Task: Create a due date automation trigger when advanced on, on the wednesday before a card is due add dates not due tomorrow at 11:00 AM.
Action: Mouse moved to (976, 297)
Screenshot: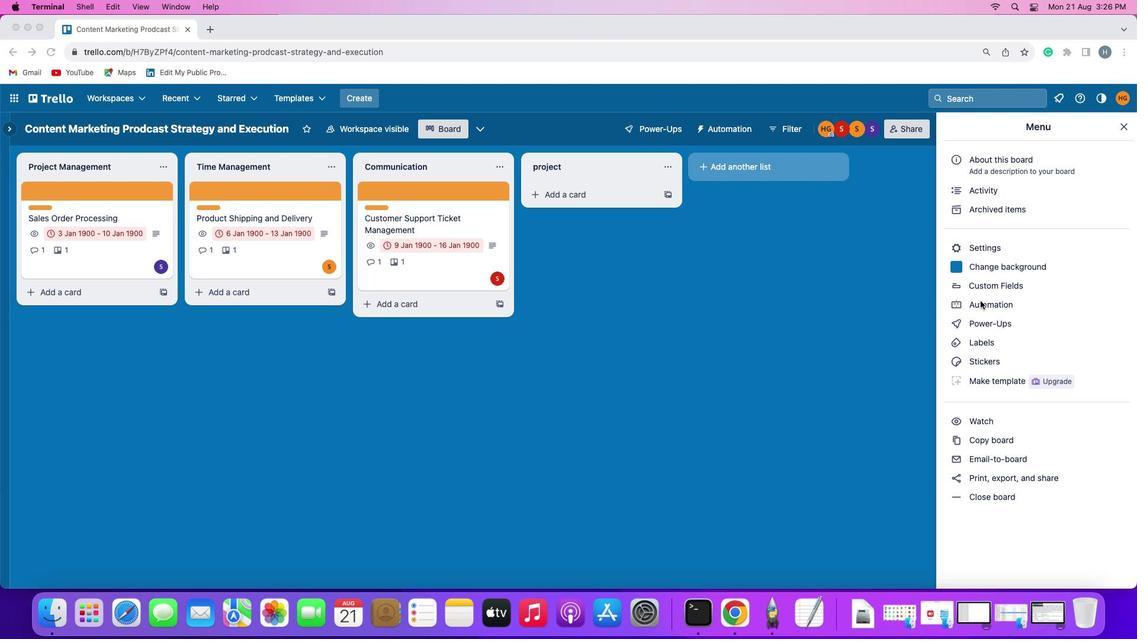 
Action: Mouse pressed left at (976, 297)
Screenshot: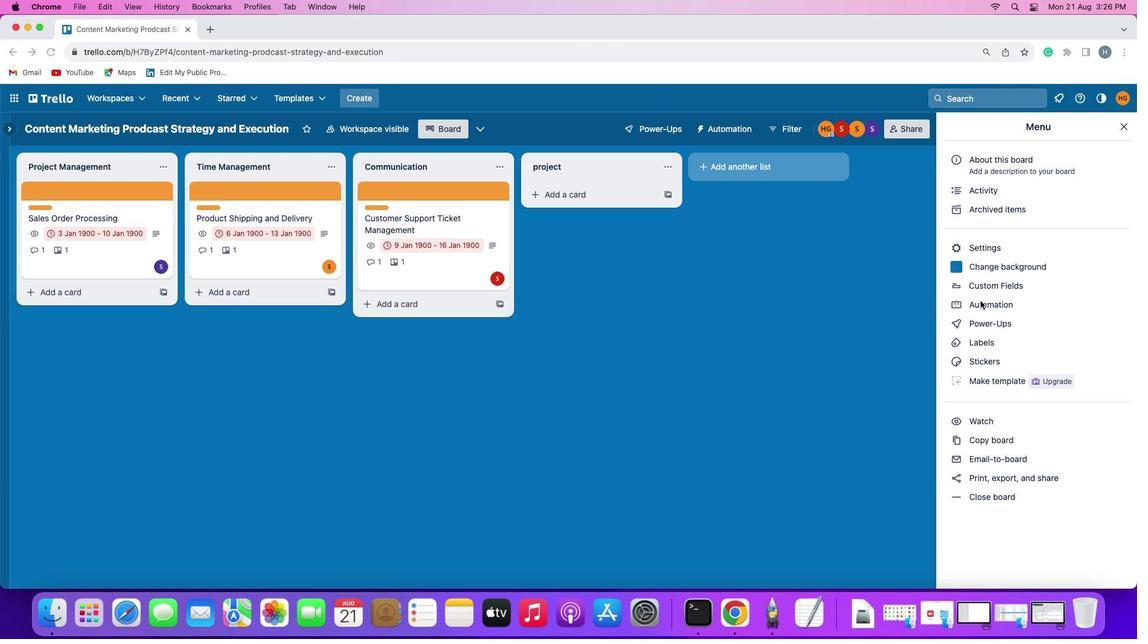 
Action: Mouse pressed left at (976, 297)
Screenshot: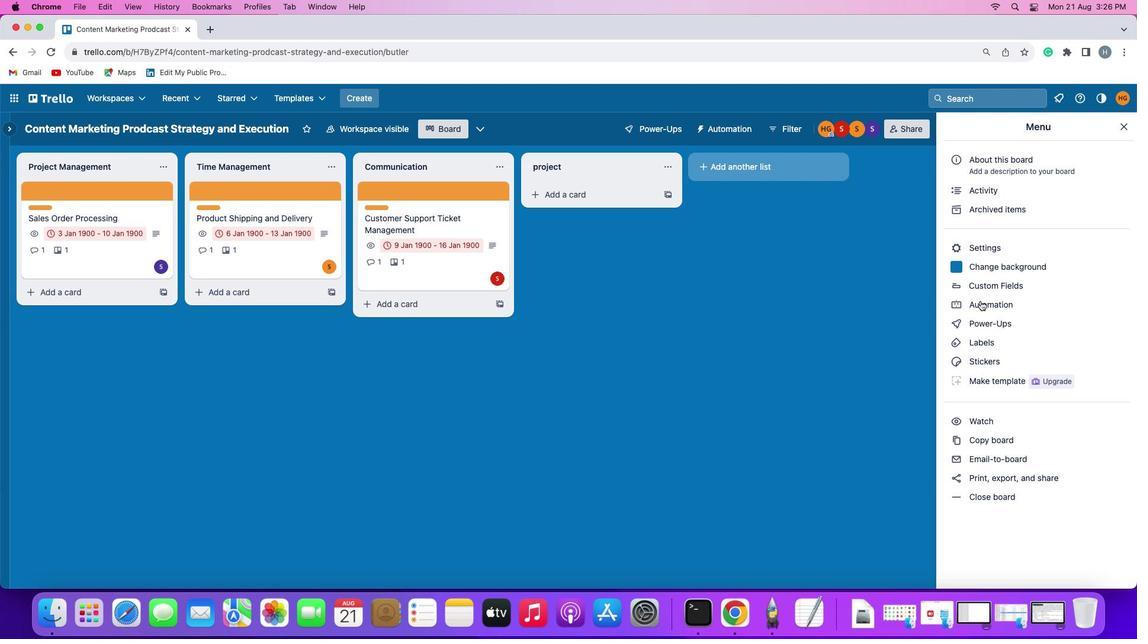 
Action: Mouse moved to (82, 280)
Screenshot: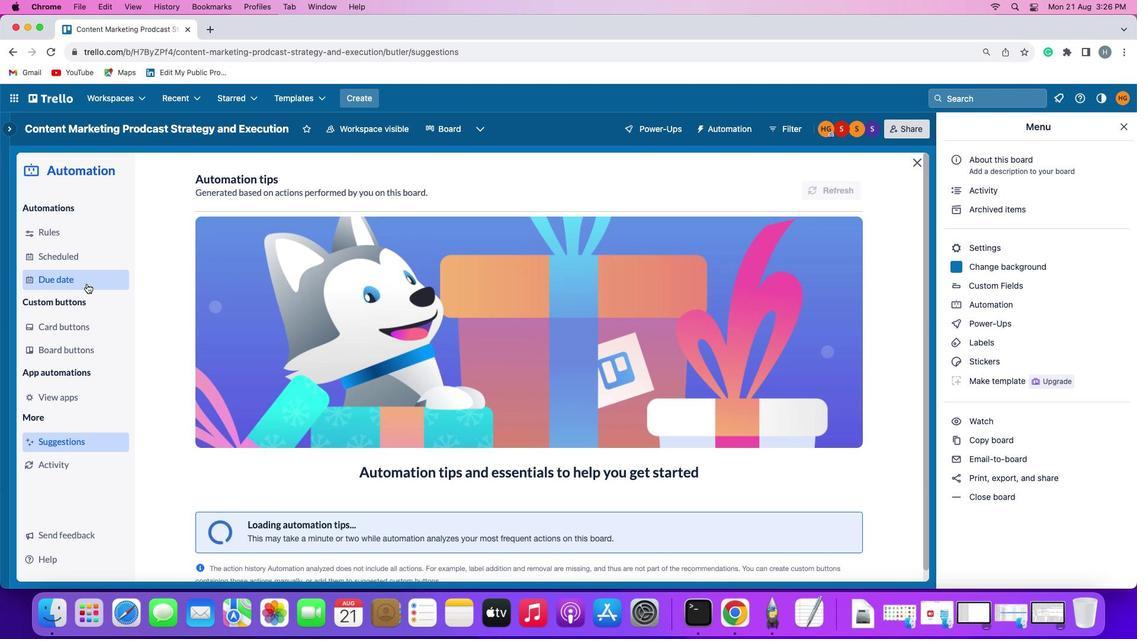 
Action: Mouse pressed left at (82, 280)
Screenshot: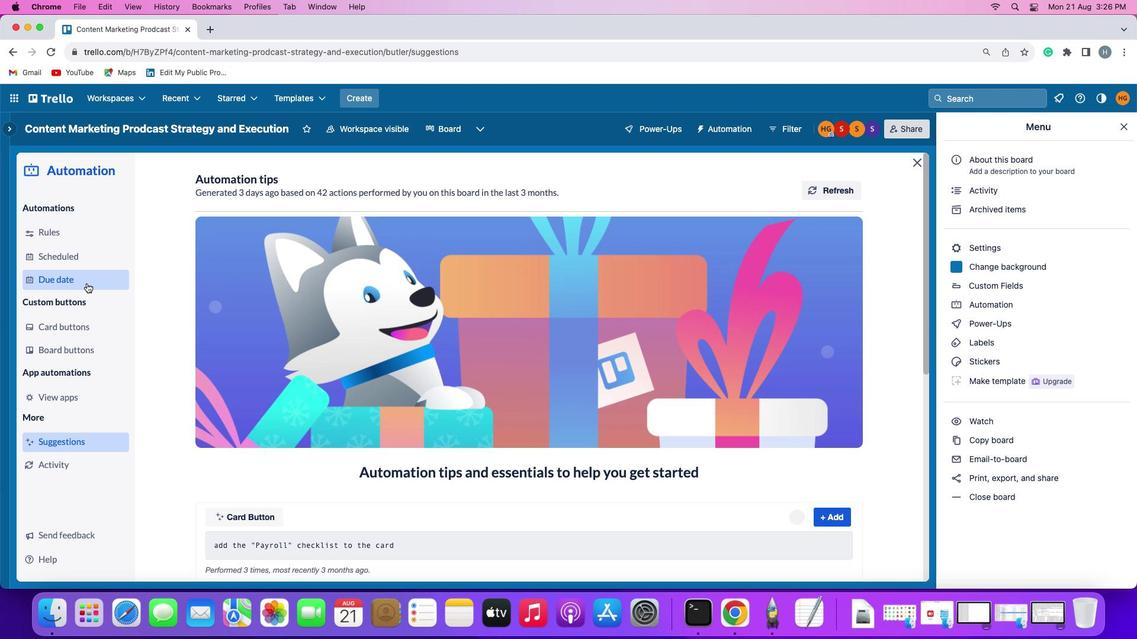 
Action: Mouse moved to (784, 179)
Screenshot: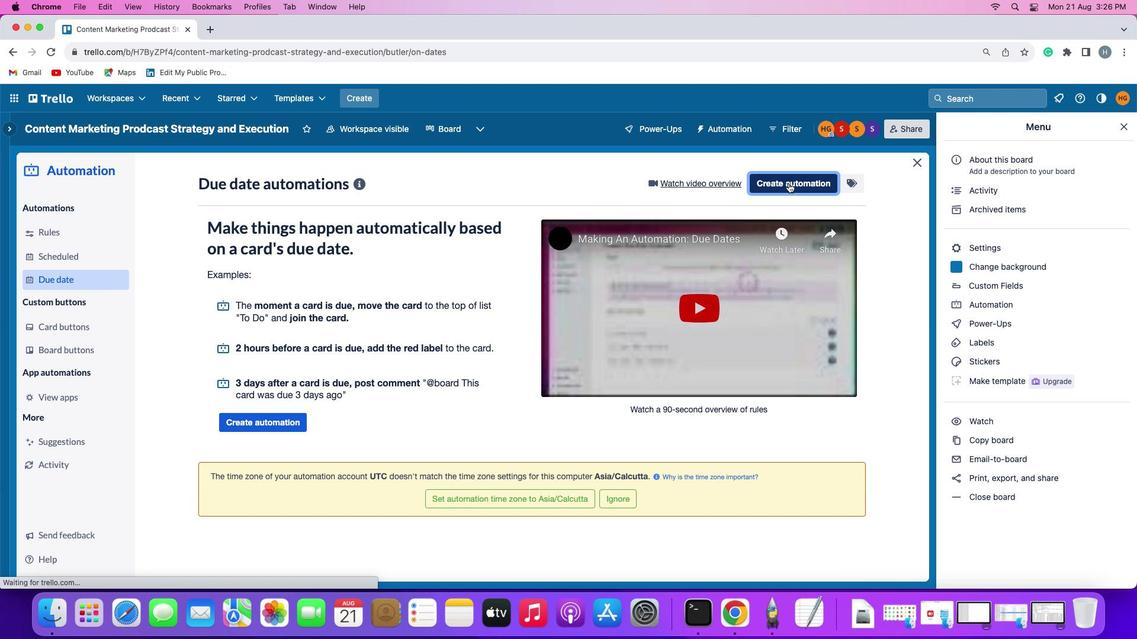 
Action: Mouse pressed left at (784, 179)
Screenshot: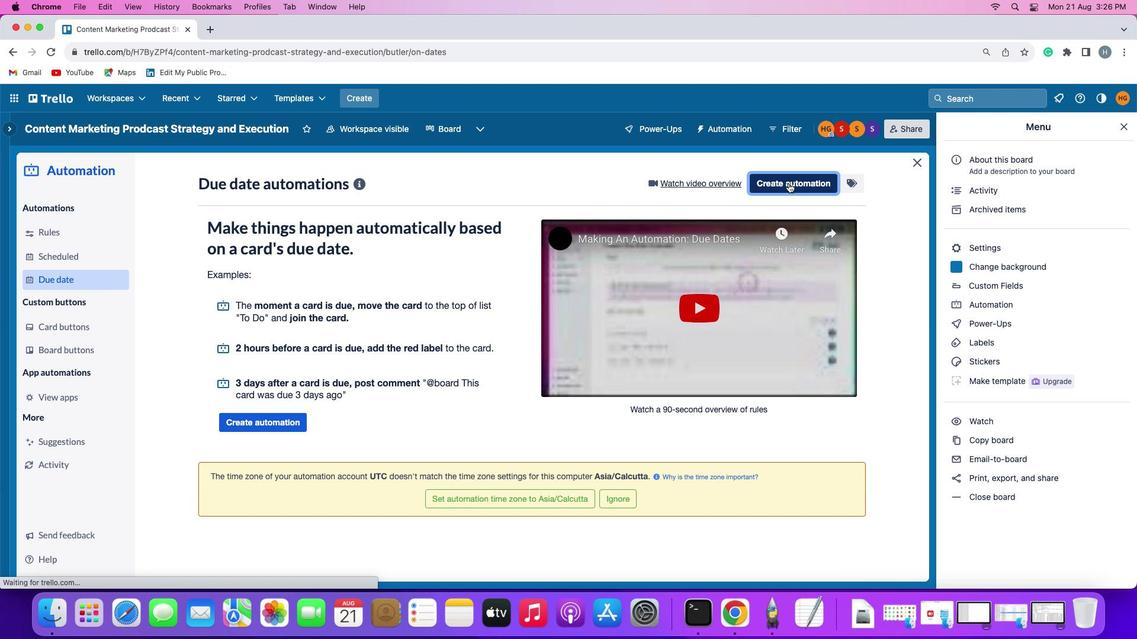 
Action: Mouse moved to (232, 299)
Screenshot: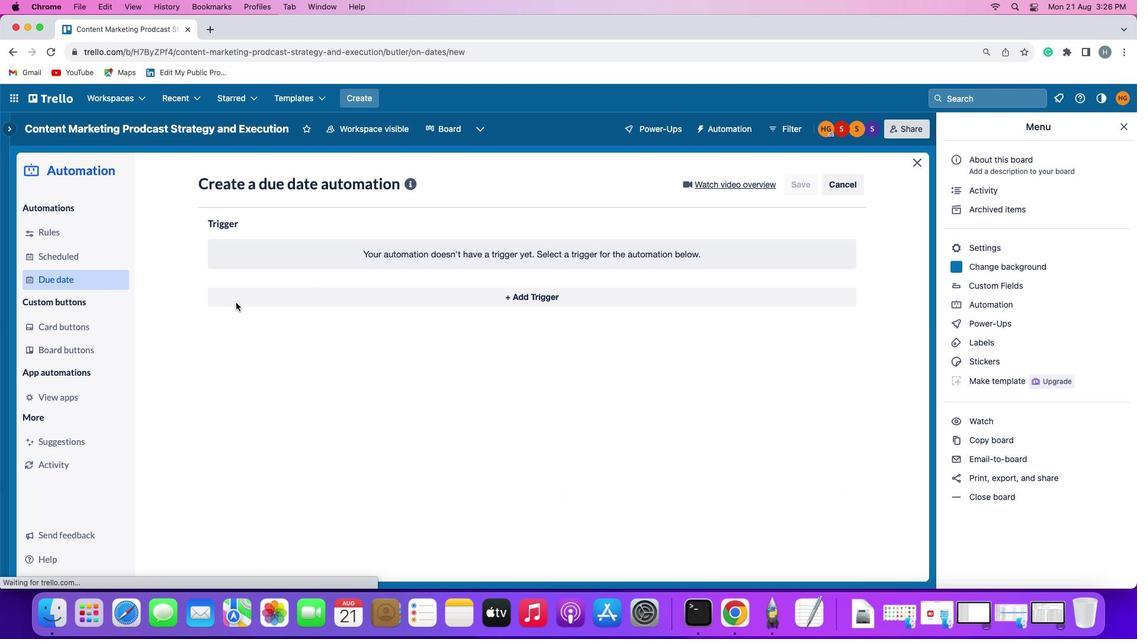 
Action: Mouse pressed left at (232, 299)
Screenshot: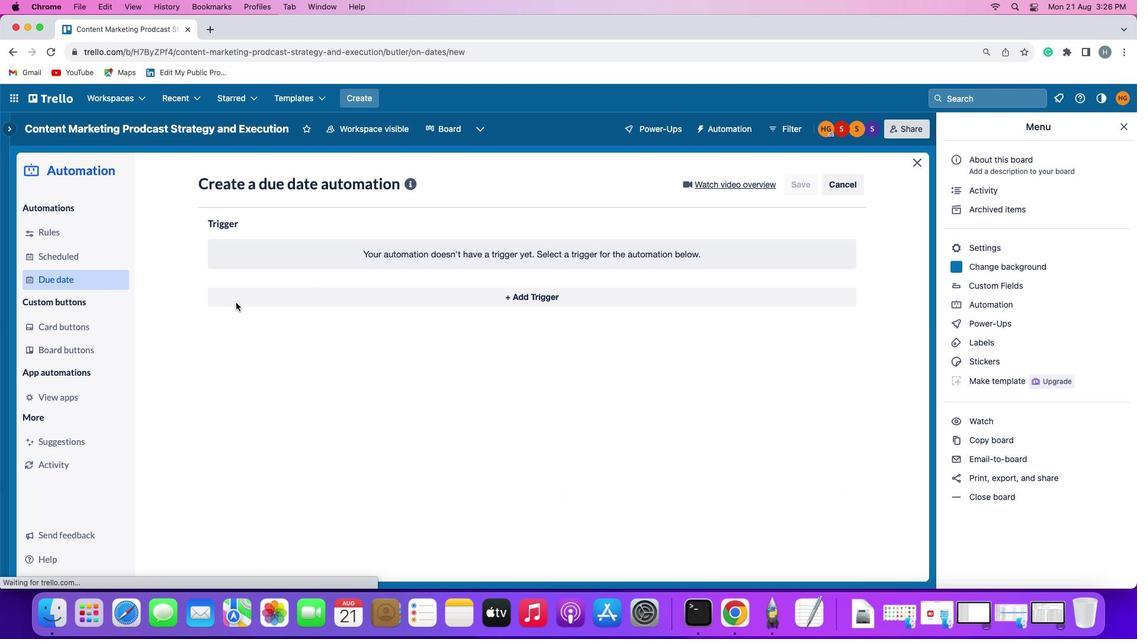 
Action: Mouse moved to (257, 510)
Screenshot: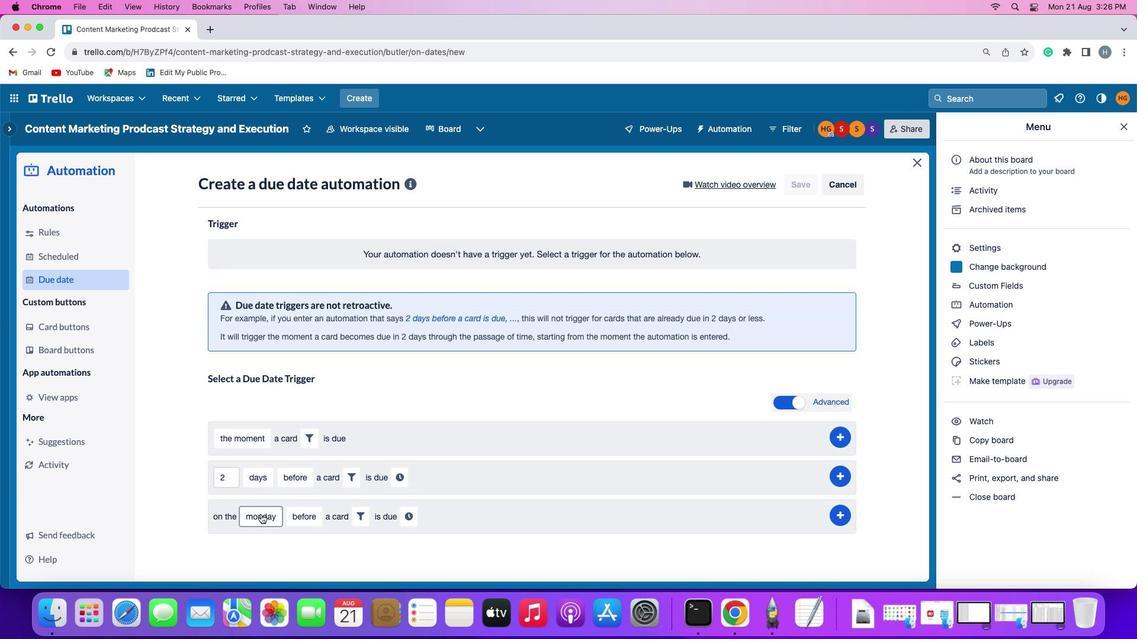 
Action: Mouse pressed left at (257, 510)
Screenshot: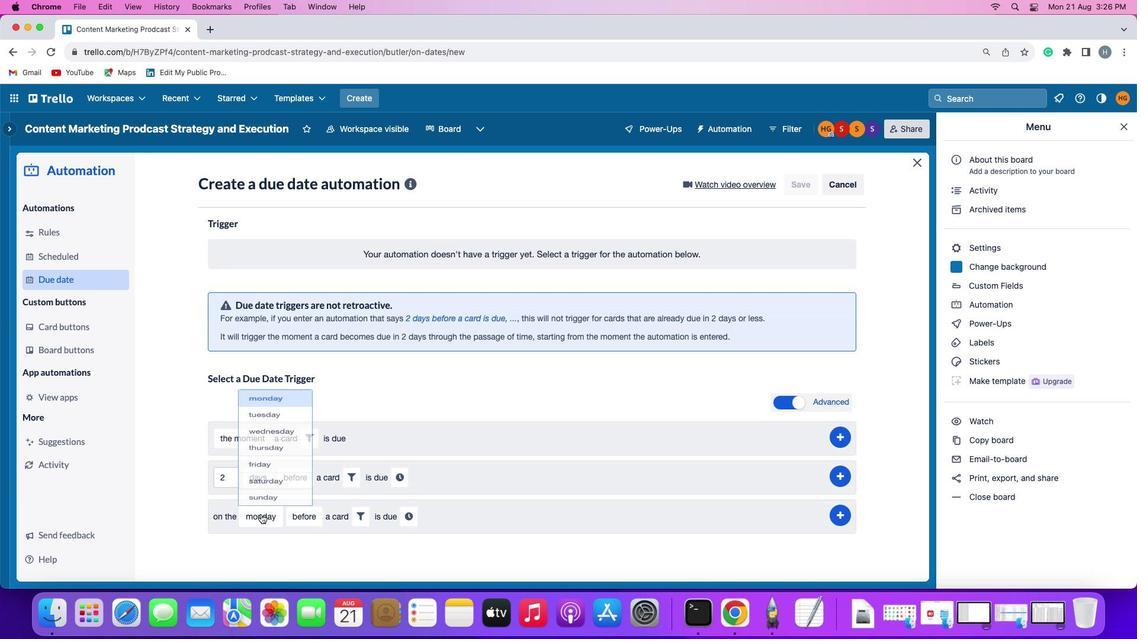 
Action: Mouse moved to (283, 397)
Screenshot: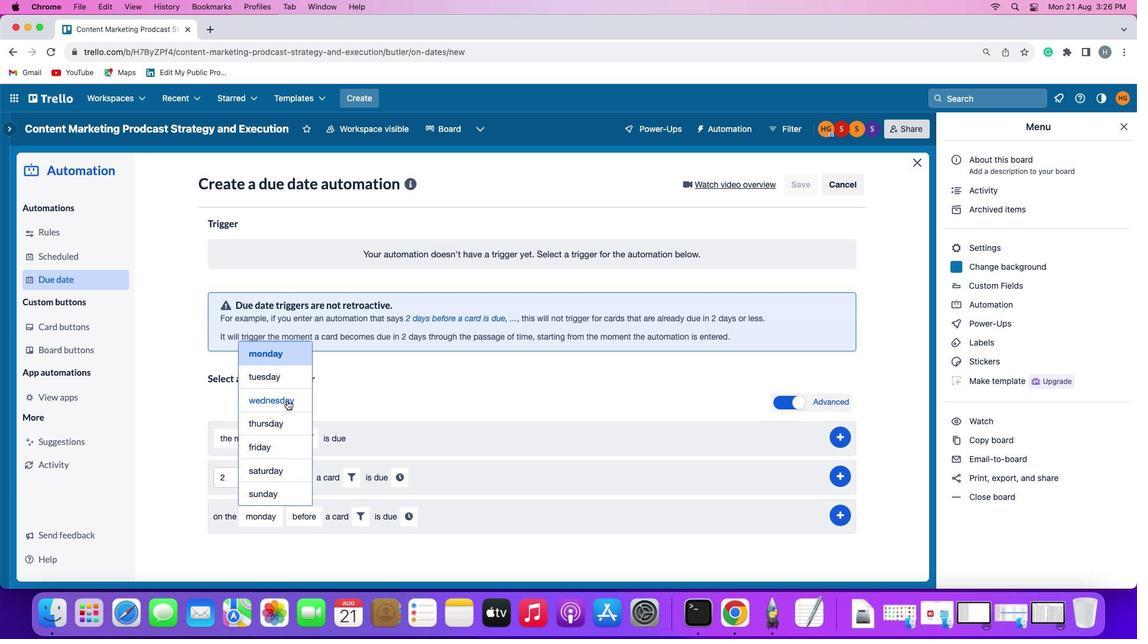 
Action: Mouse pressed left at (283, 397)
Screenshot: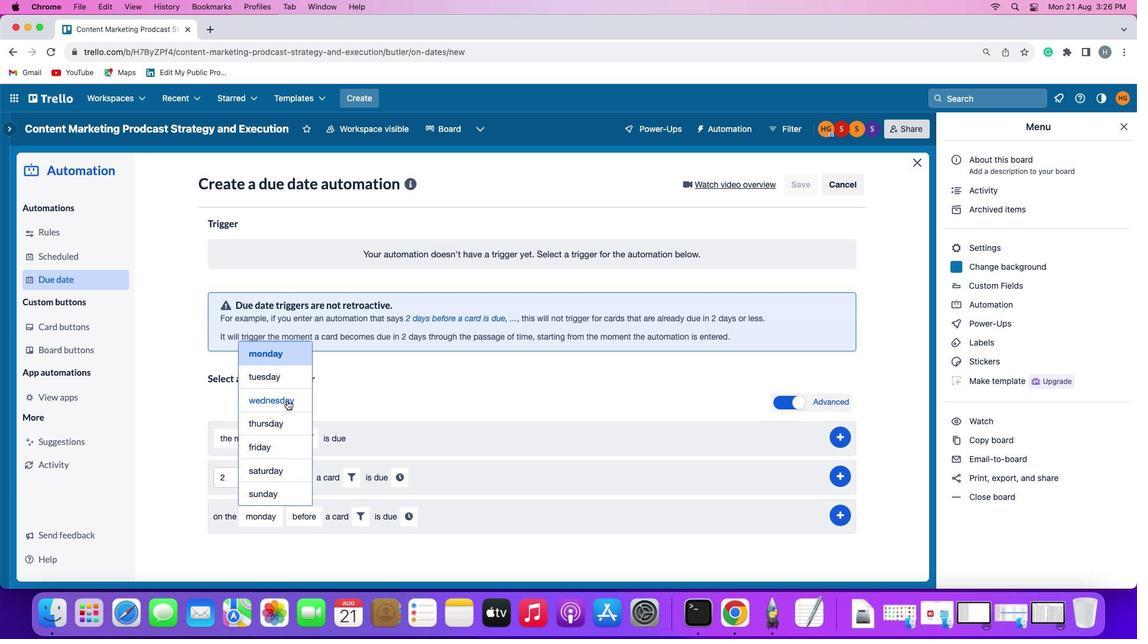 
Action: Mouse moved to (368, 514)
Screenshot: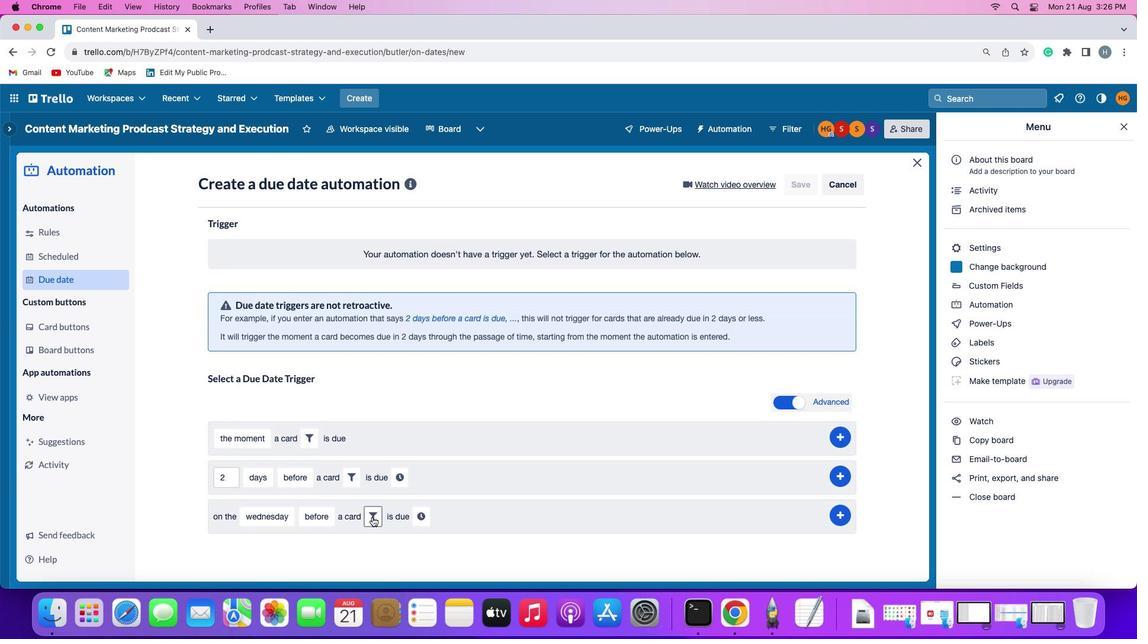
Action: Mouse pressed left at (368, 514)
Screenshot: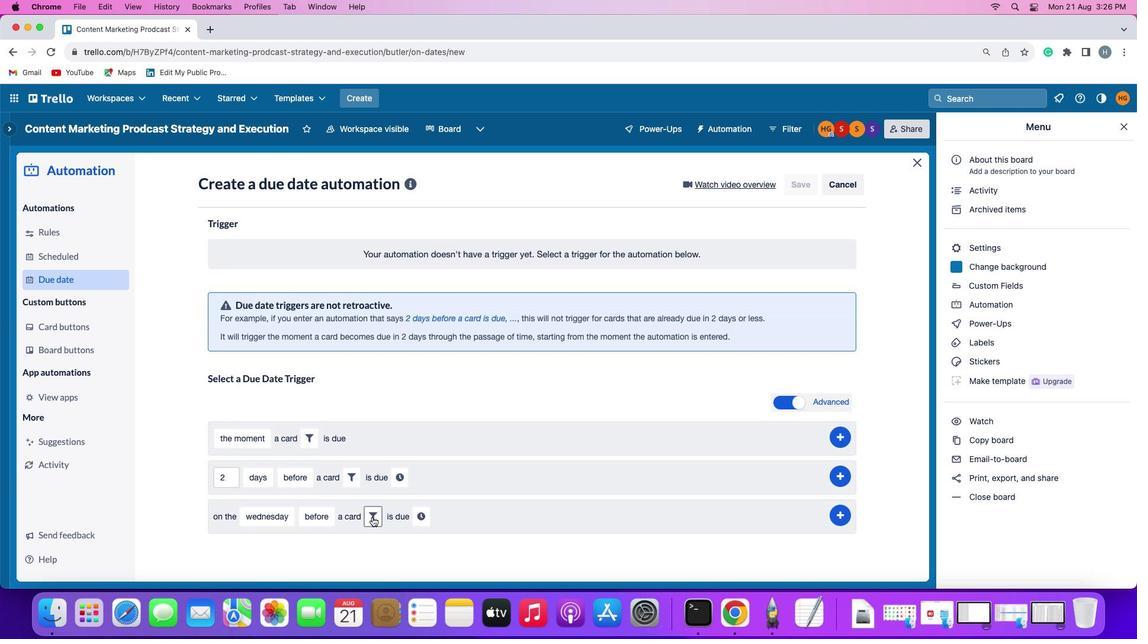 
Action: Mouse moved to (425, 551)
Screenshot: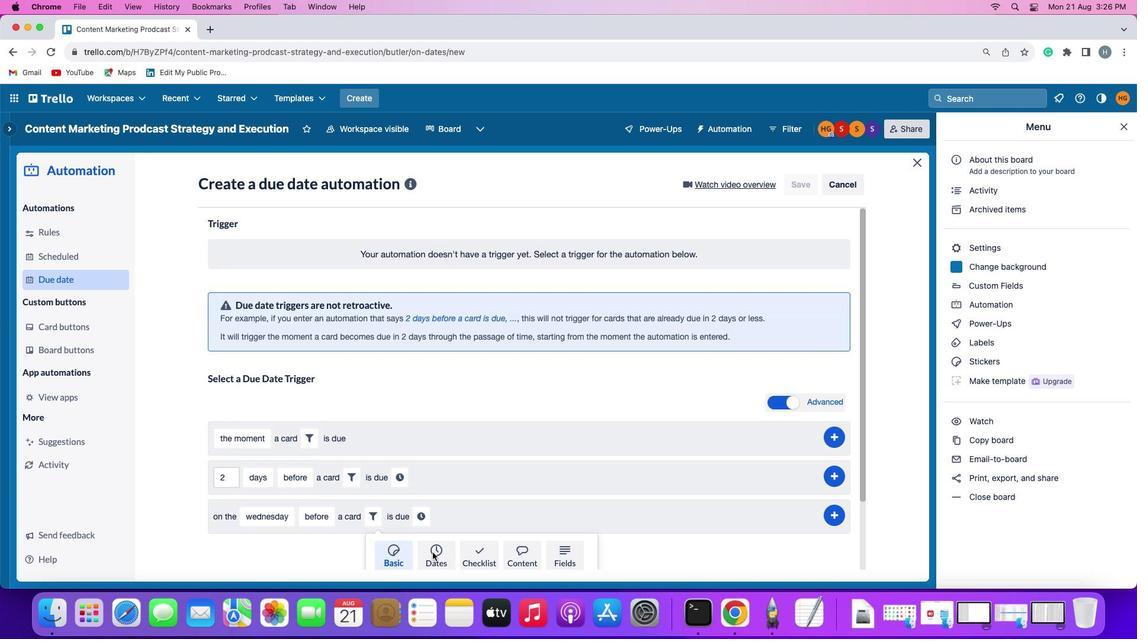
Action: Mouse pressed left at (425, 551)
Screenshot: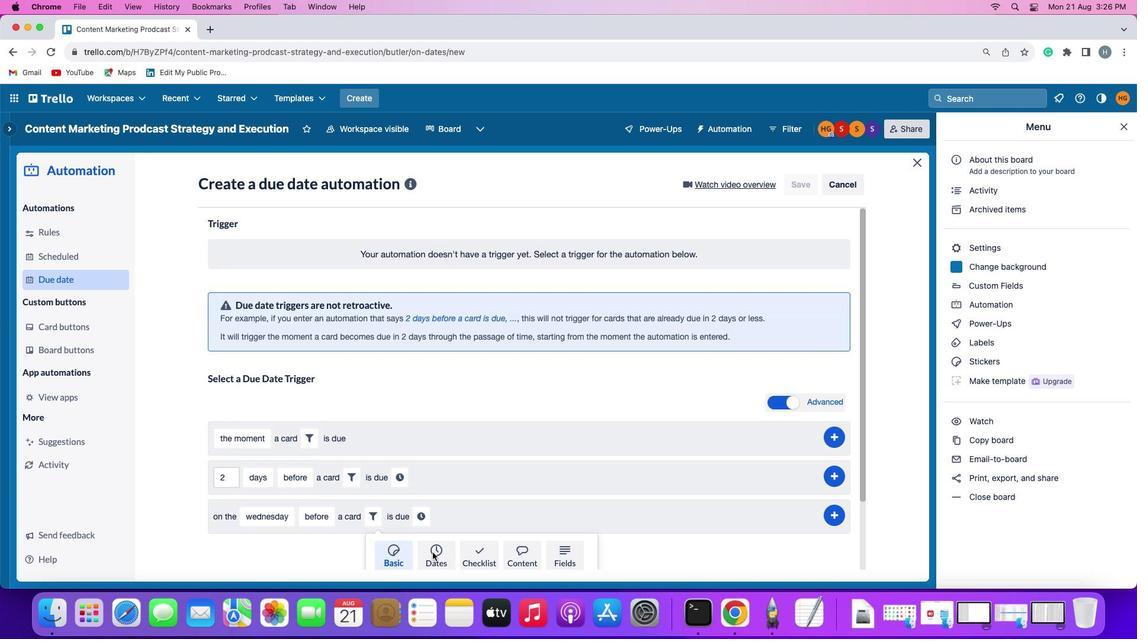 
Action: Mouse moved to (284, 544)
Screenshot: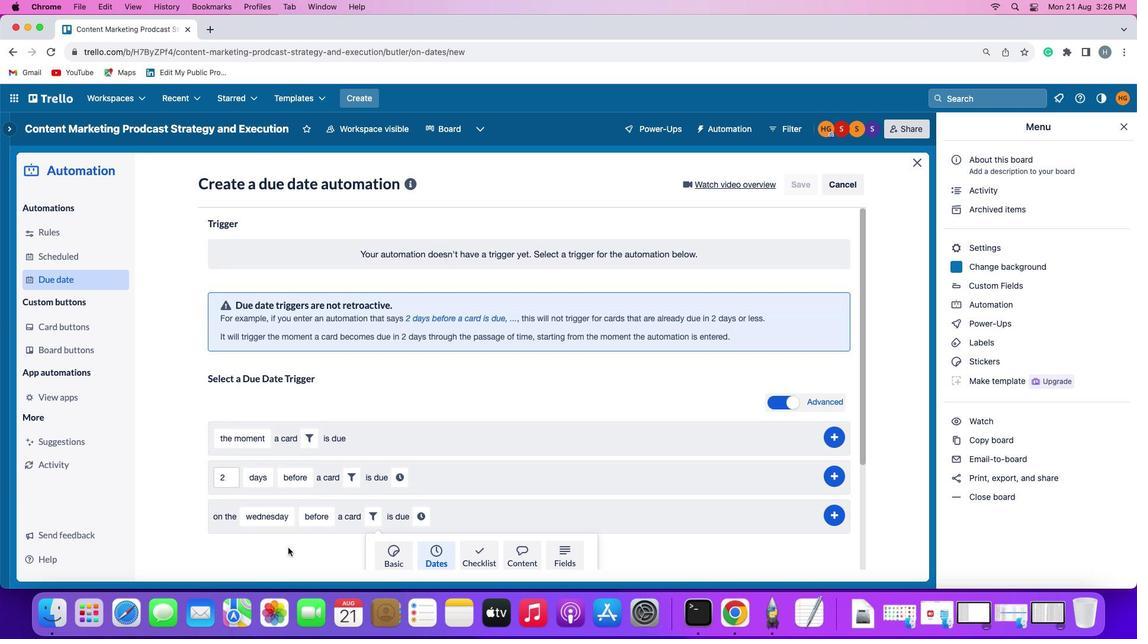 
Action: Mouse scrolled (284, 544) with delta (-2, -3)
Screenshot: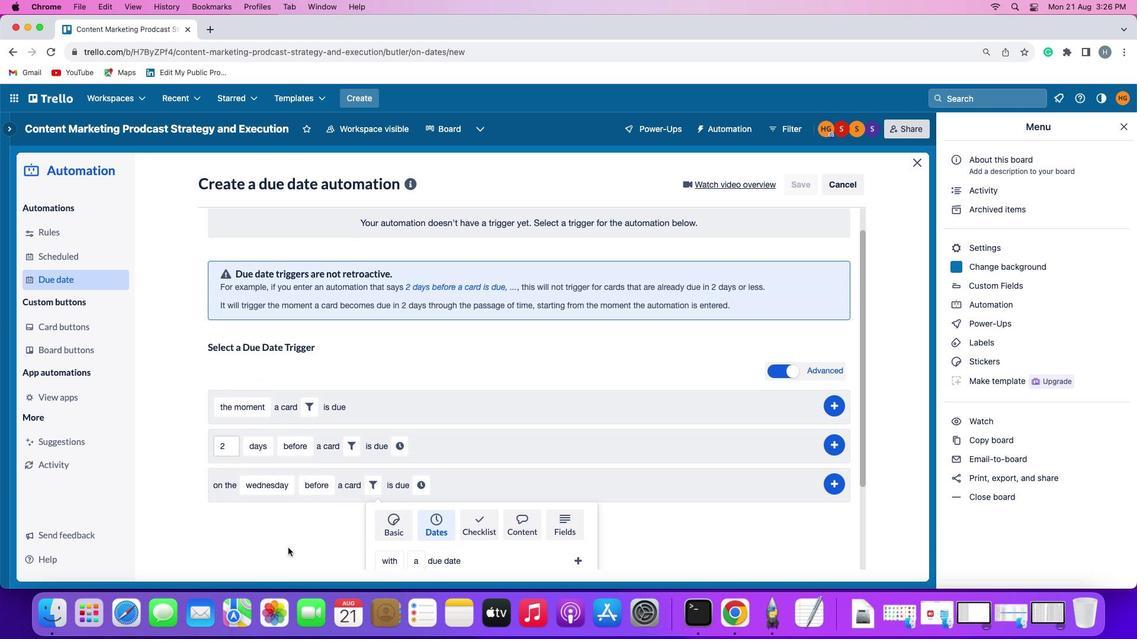 
Action: Mouse scrolled (284, 544) with delta (-2, -3)
Screenshot: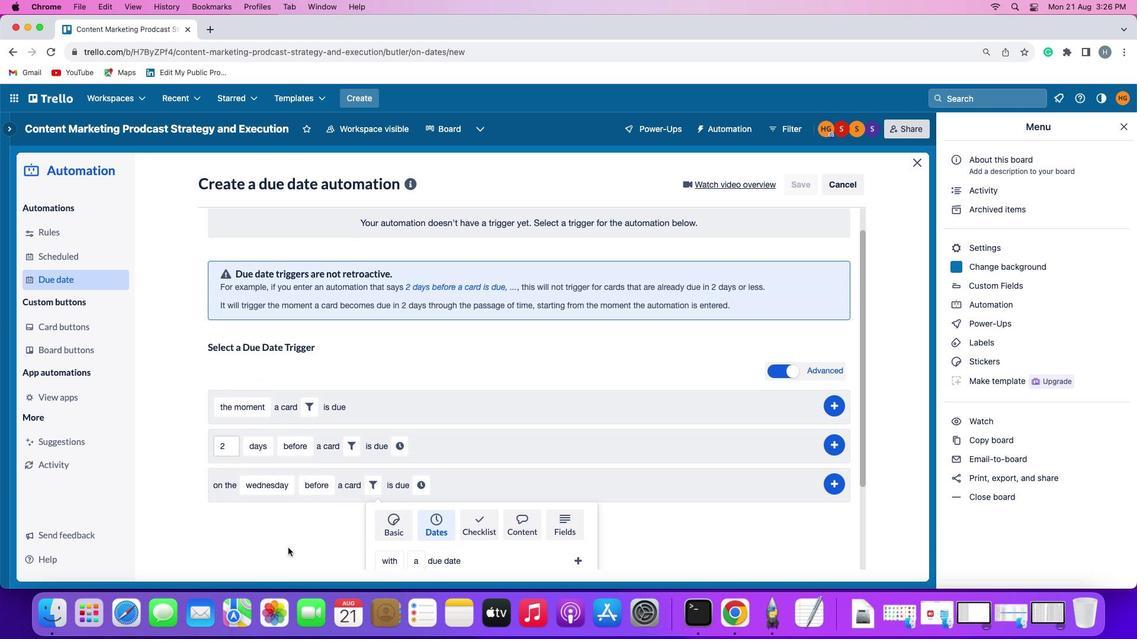 
Action: Mouse scrolled (284, 544) with delta (-2, -4)
Screenshot: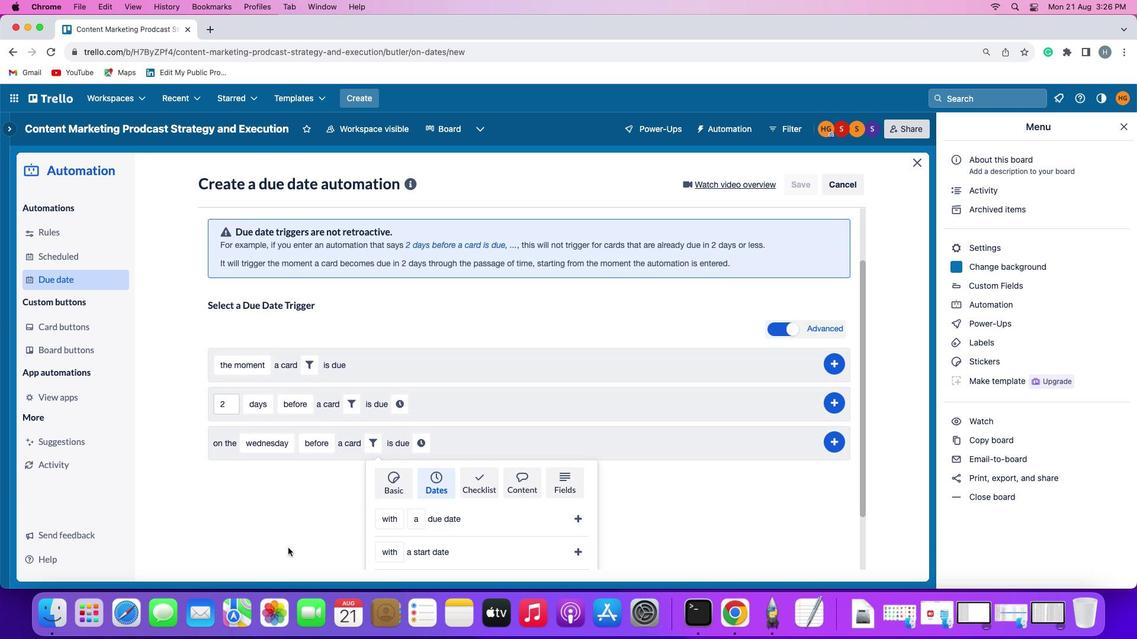 
Action: Mouse scrolled (284, 544) with delta (-2, -5)
Screenshot: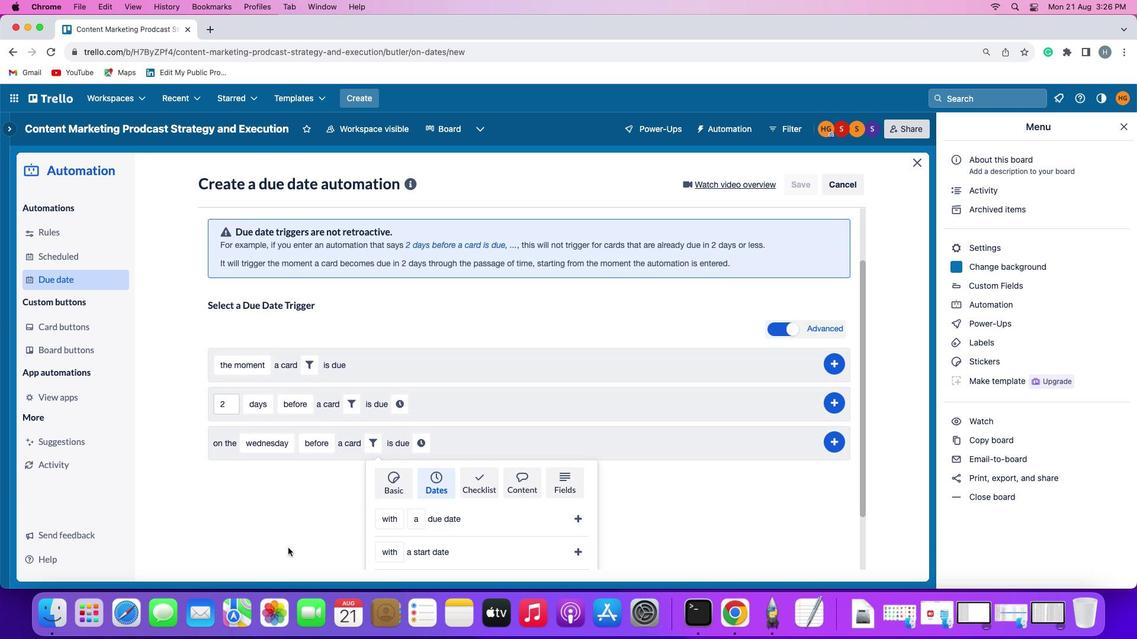 
Action: Mouse scrolled (284, 544) with delta (-2, -6)
Screenshot: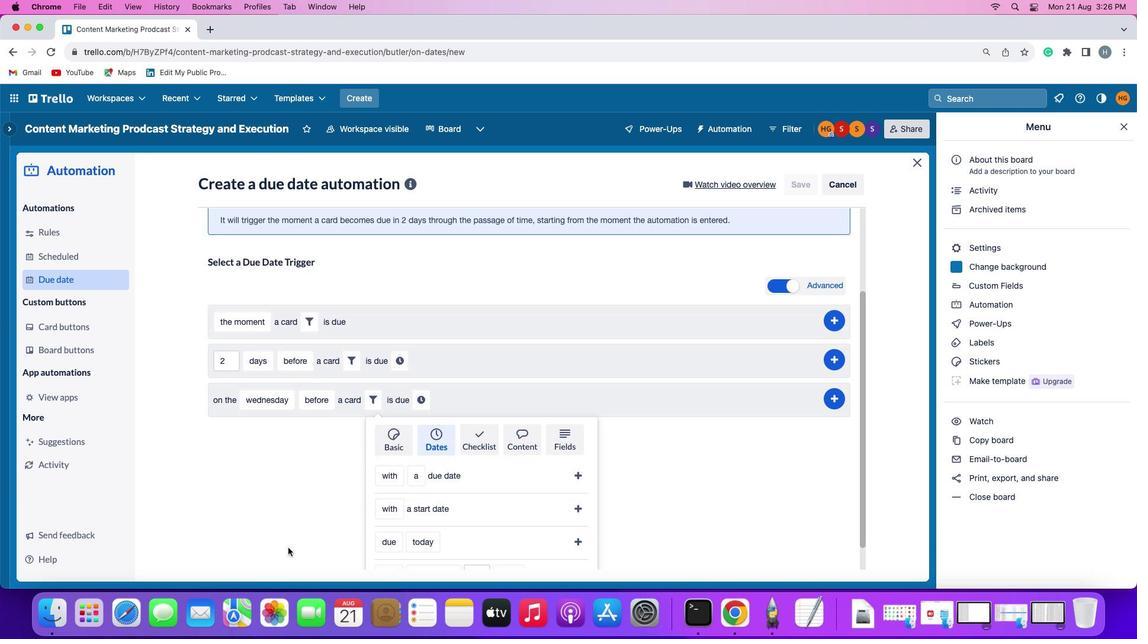 
Action: Mouse scrolled (284, 544) with delta (-2, -3)
Screenshot: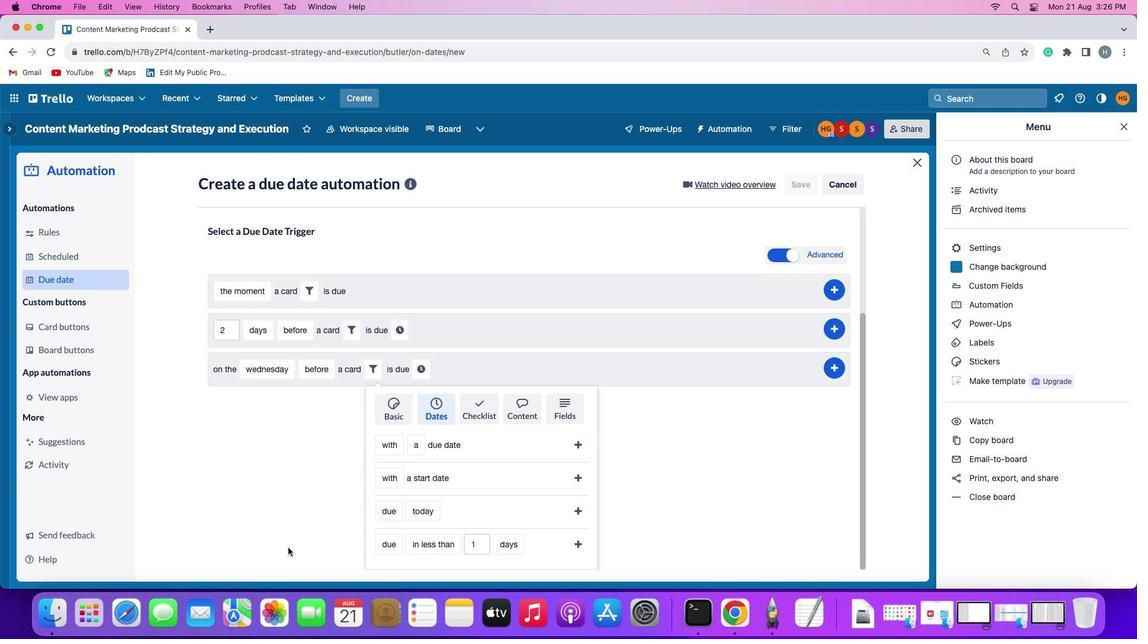 
Action: Mouse scrolled (284, 544) with delta (-2, -3)
Screenshot: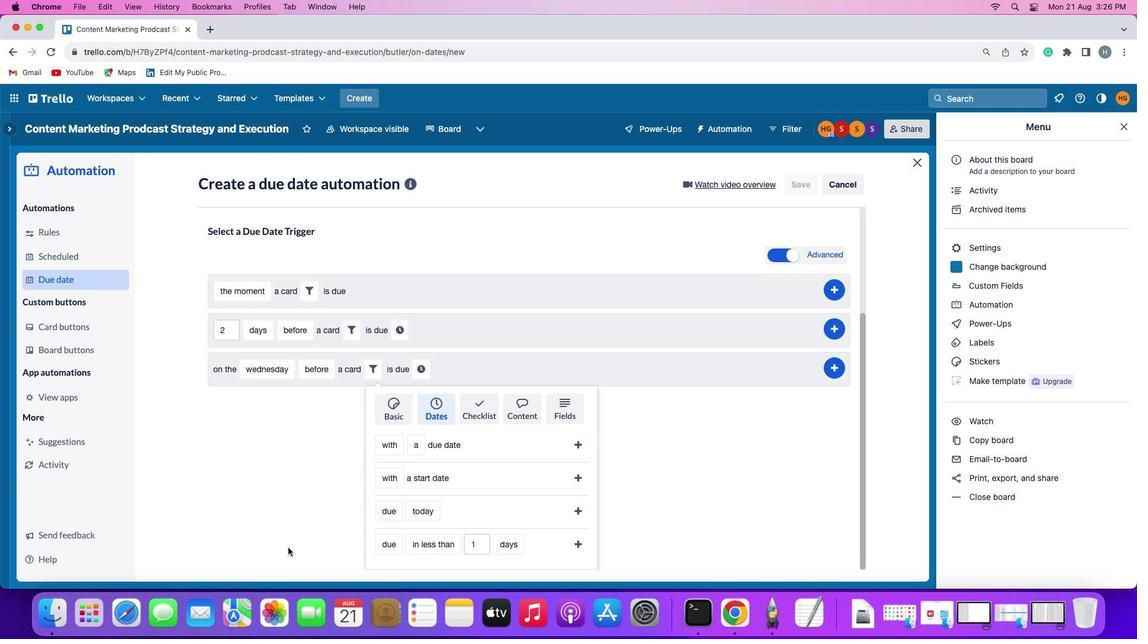 
Action: Mouse scrolled (284, 544) with delta (-2, -4)
Screenshot: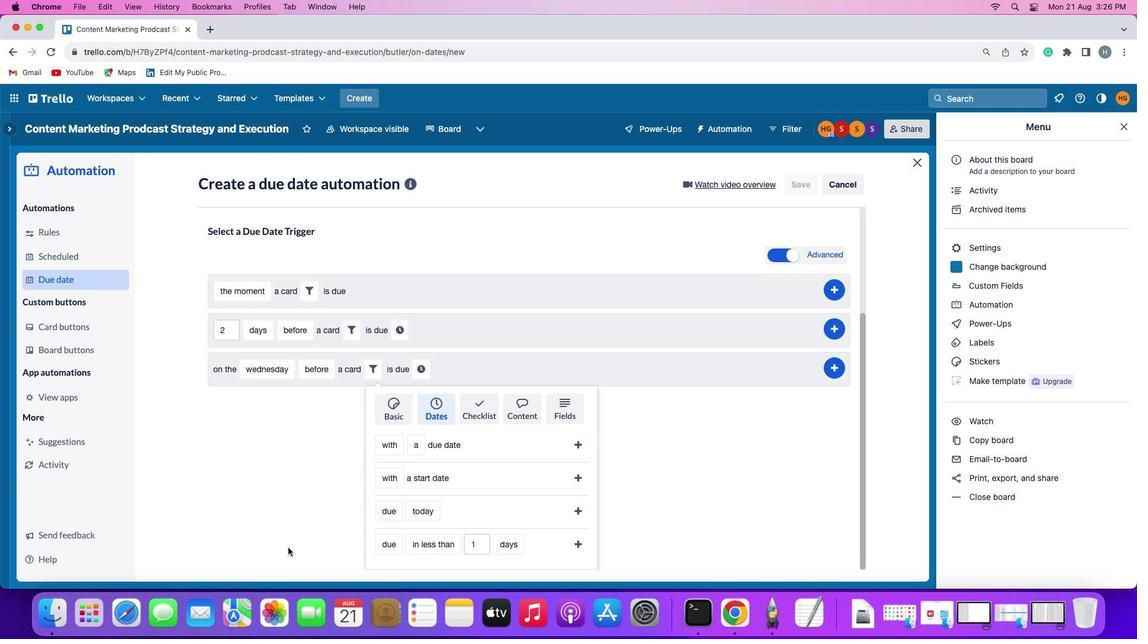 
Action: Mouse scrolled (284, 544) with delta (-2, -5)
Screenshot: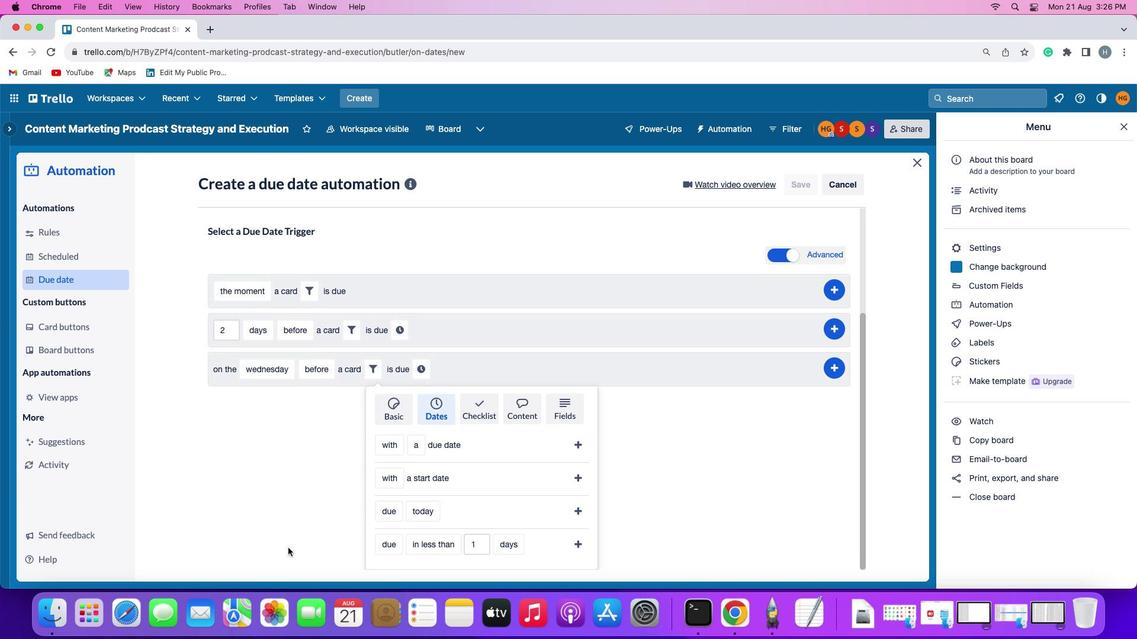 
Action: Mouse scrolled (284, 544) with delta (-2, -6)
Screenshot: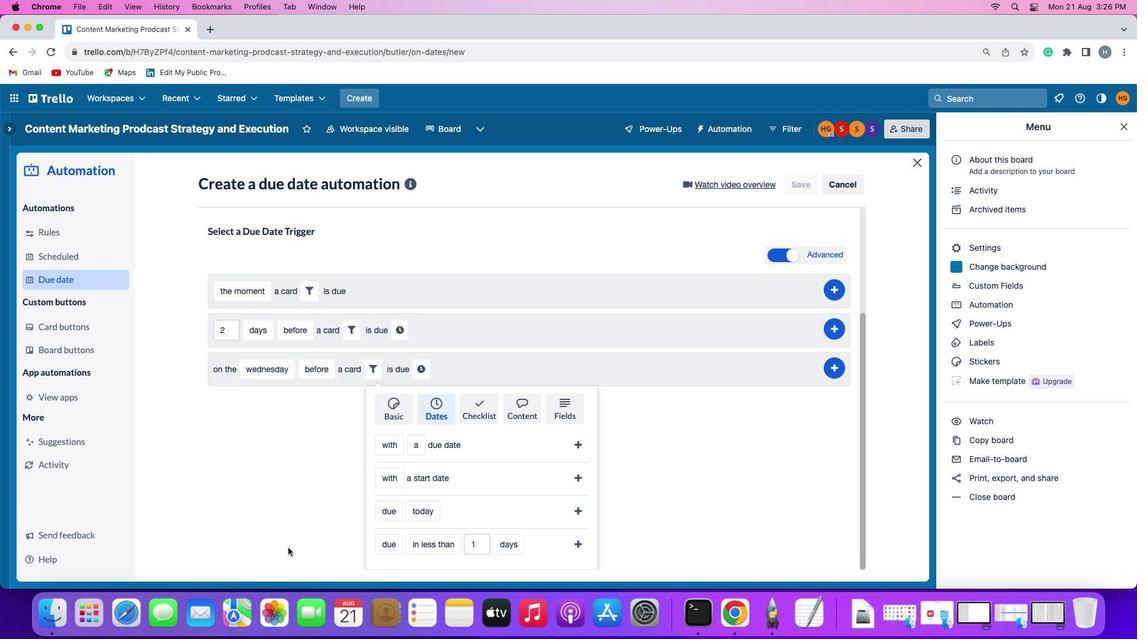 
Action: Mouse moved to (387, 512)
Screenshot: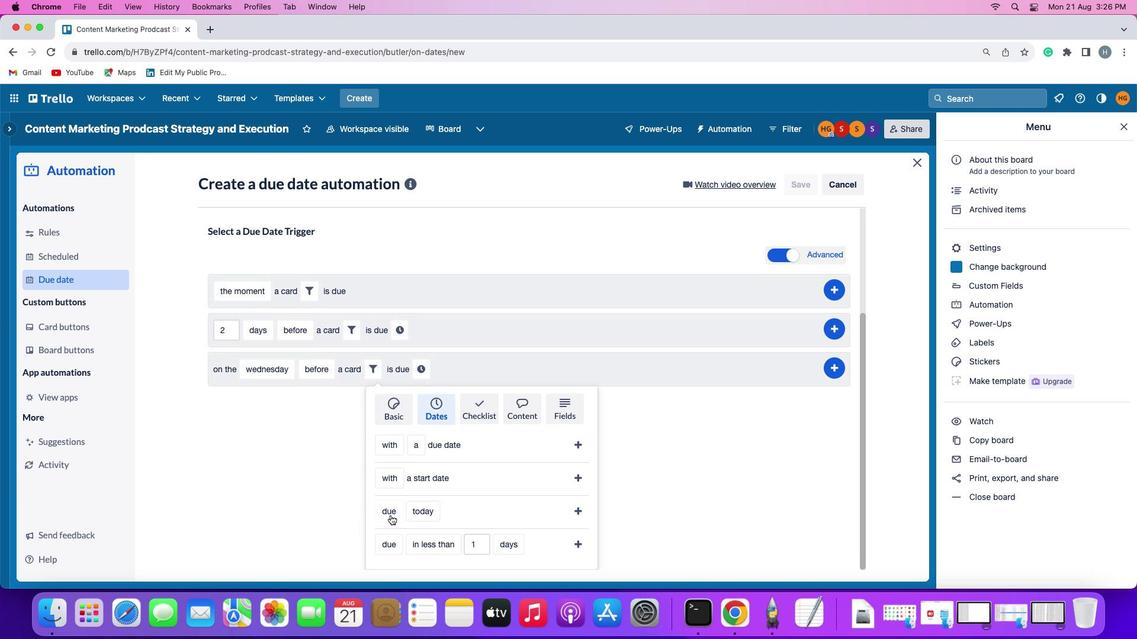 
Action: Mouse pressed left at (387, 512)
Screenshot: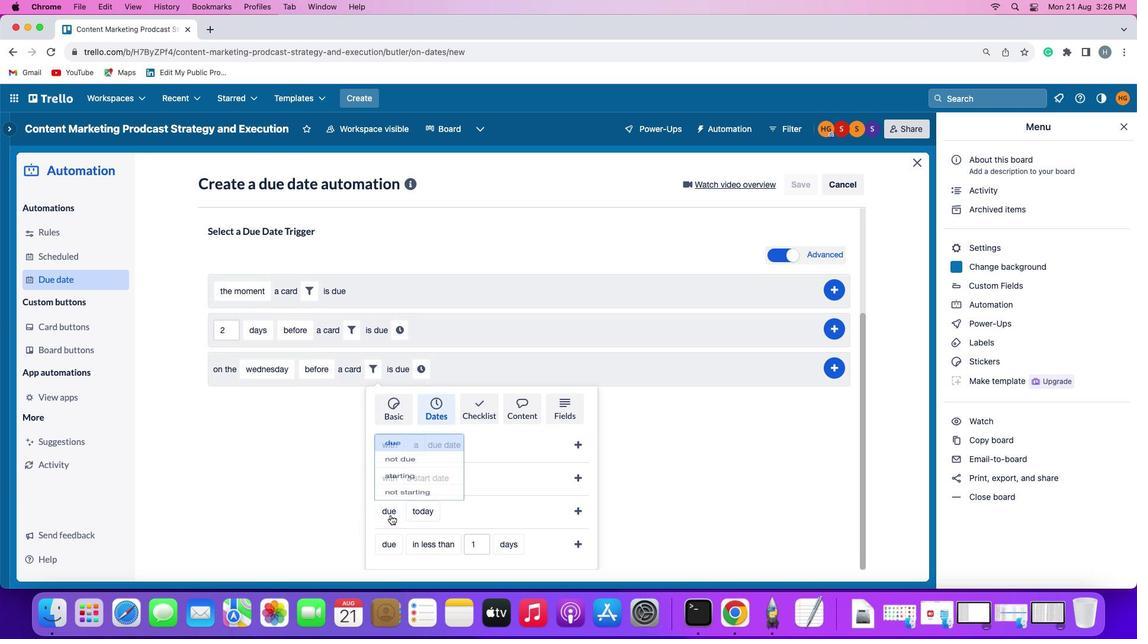 
Action: Mouse moved to (393, 436)
Screenshot: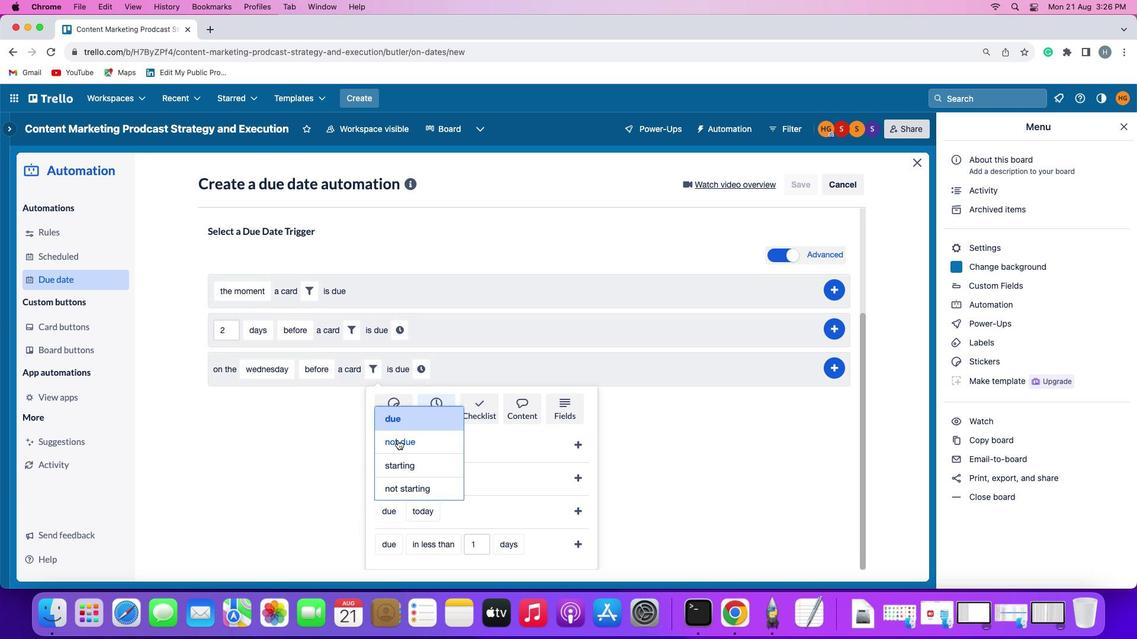 
Action: Mouse pressed left at (393, 436)
Screenshot: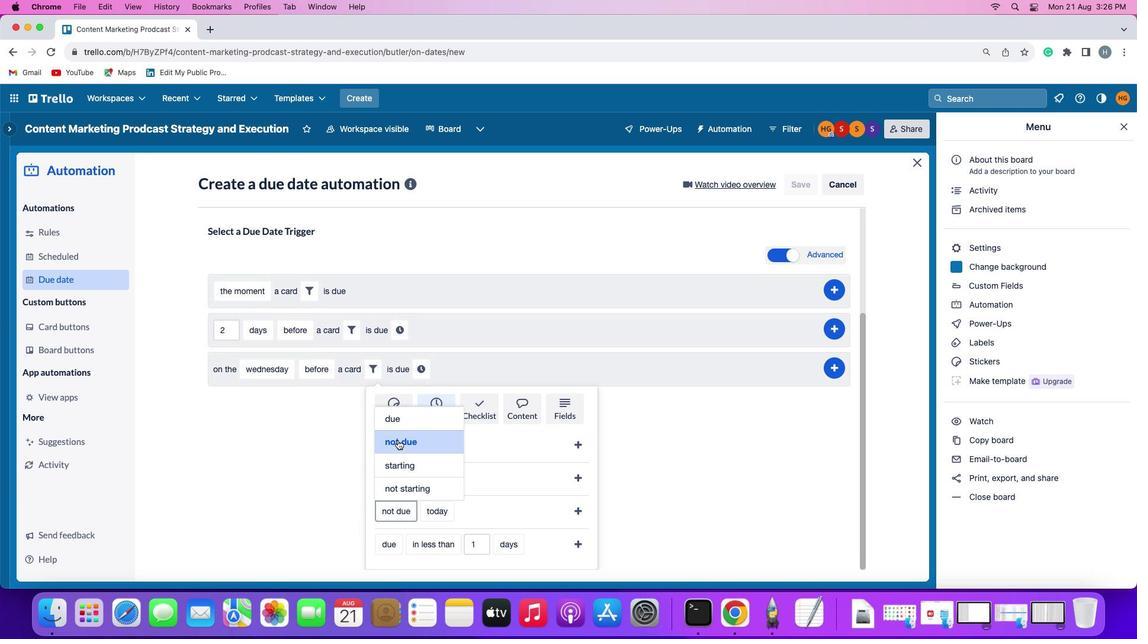 
Action: Mouse moved to (432, 509)
Screenshot: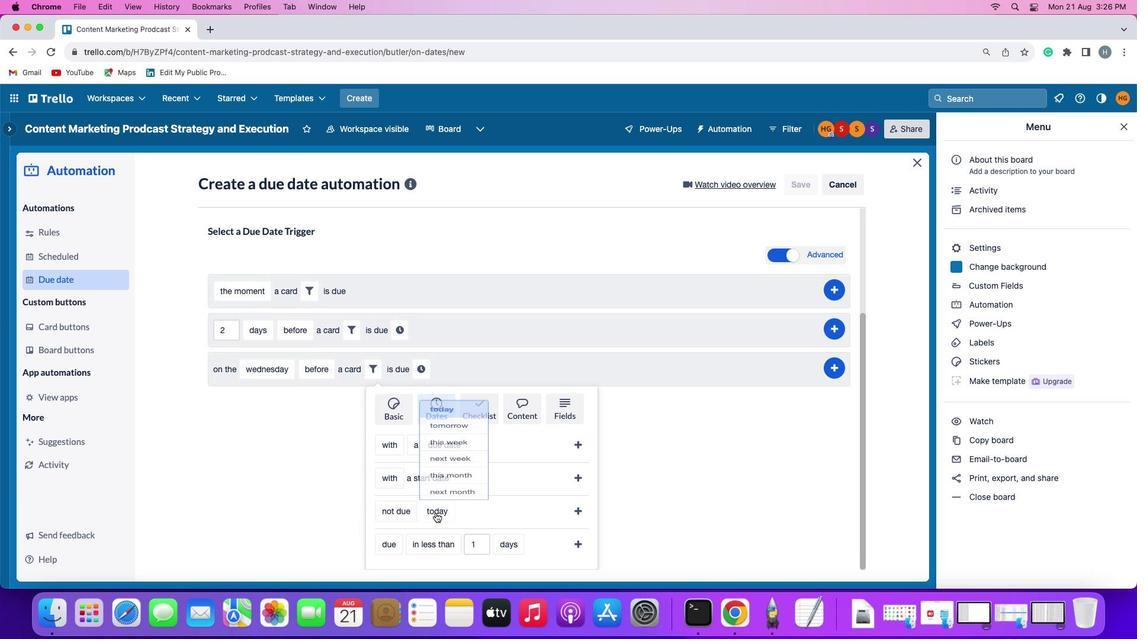 
Action: Mouse pressed left at (432, 509)
Screenshot: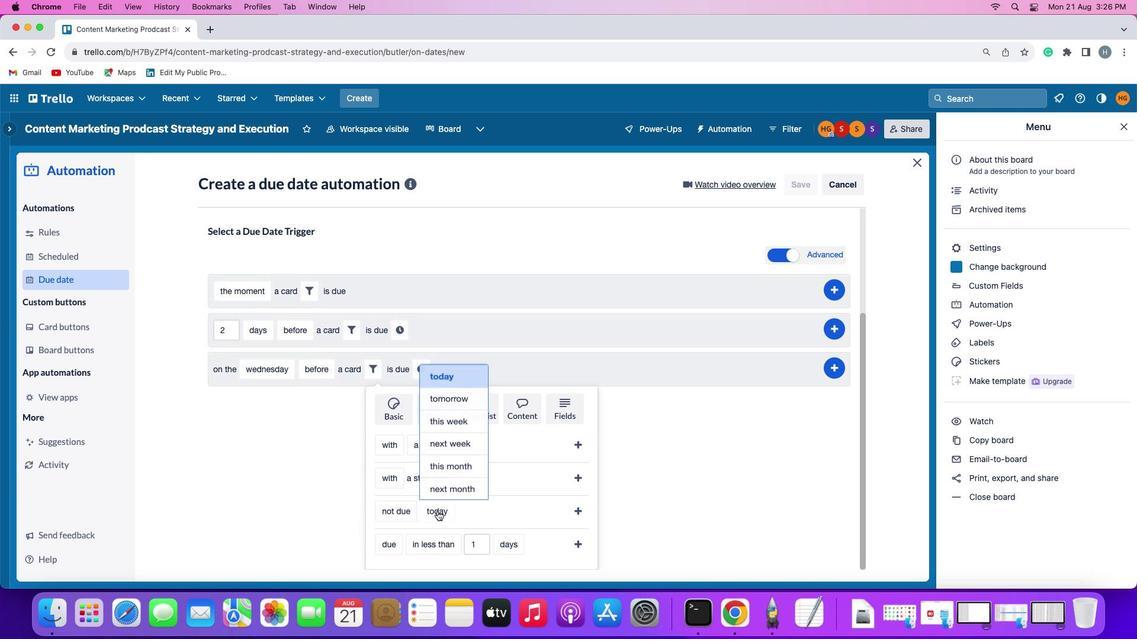 
Action: Mouse moved to (448, 390)
Screenshot: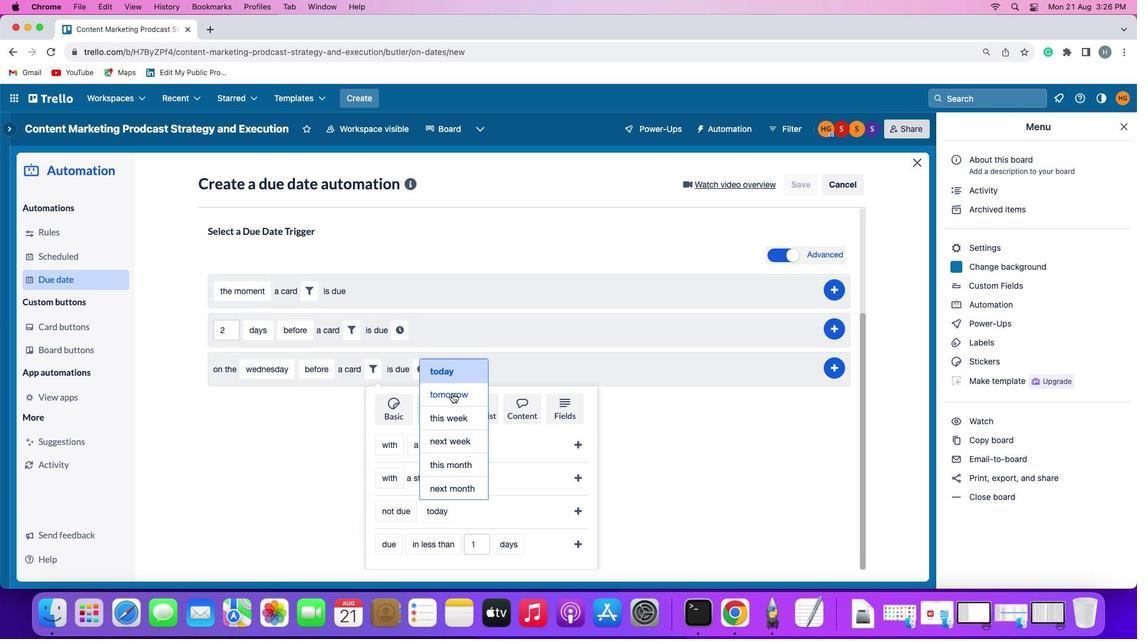 
Action: Mouse pressed left at (448, 390)
Screenshot: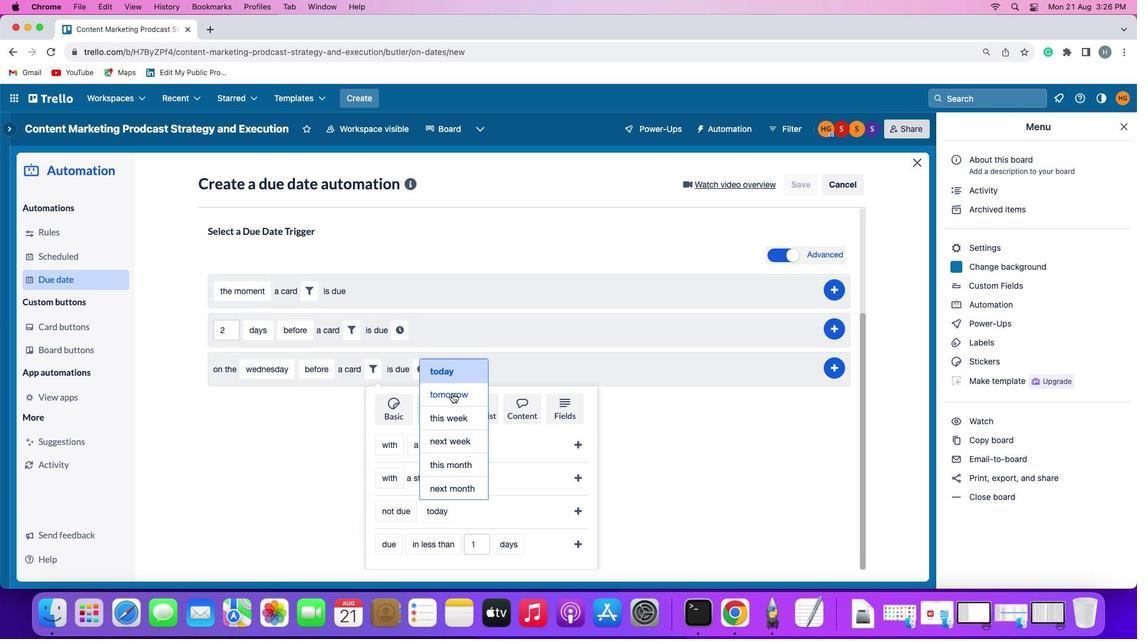 
Action: Mouse moved to (570, 502)
Screenshot: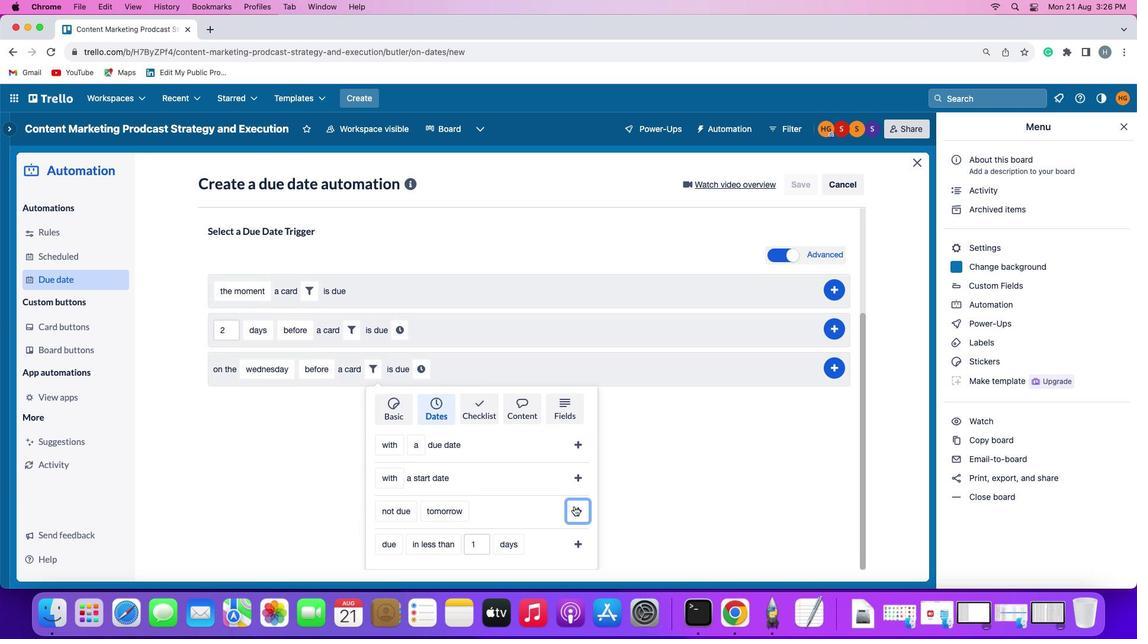 
Action: Mouse pressed left at (570, 502)
Screenshot: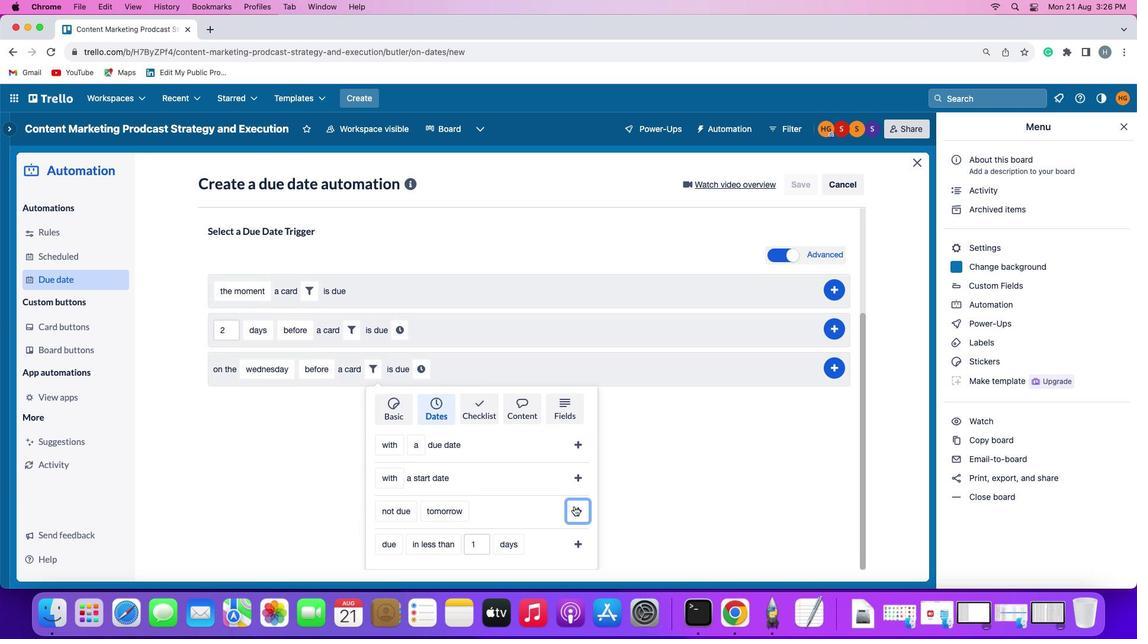 
Action: Mouse moved to (515, 511)
Screenshot: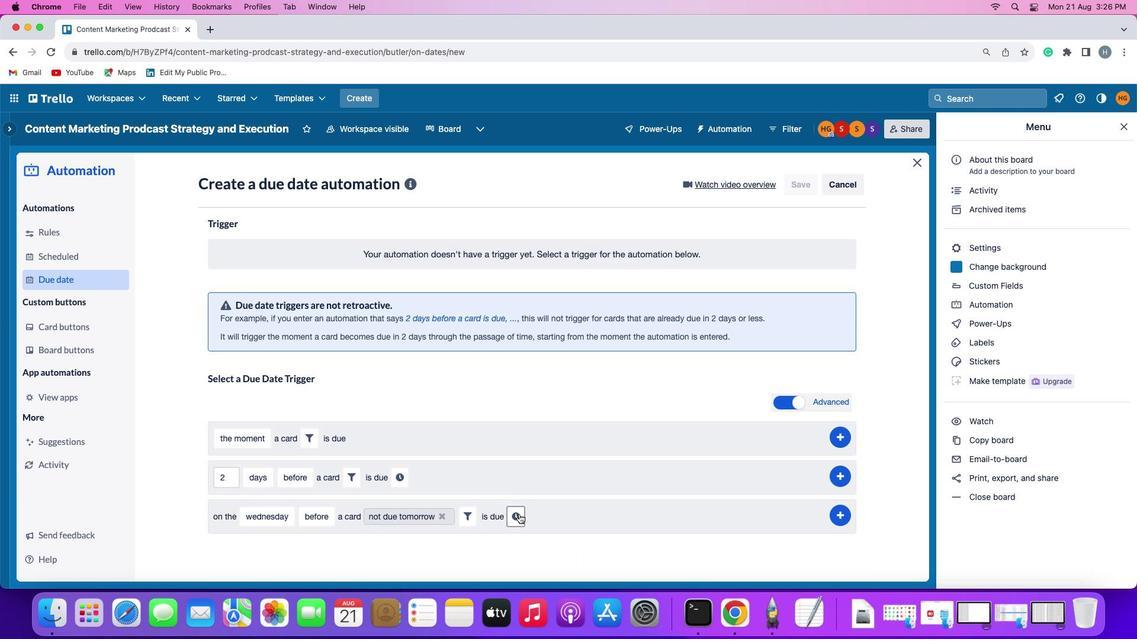 
Action: Mouse pressed left at (515, 511)
Screenshot: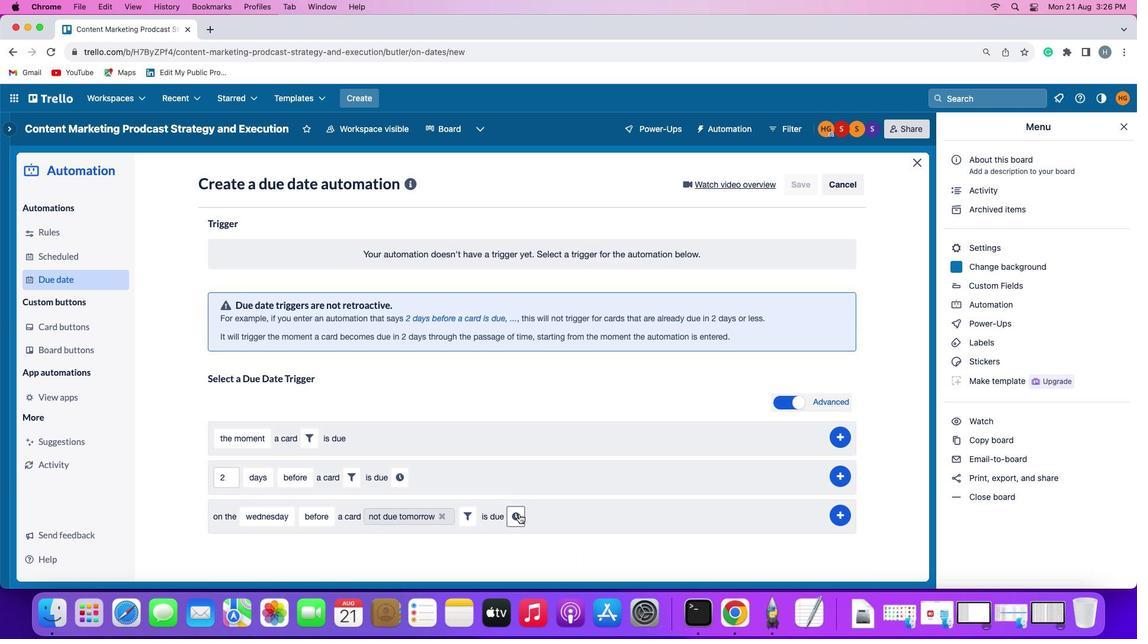 
Action: Mouse moved to (536, 518)
Screenshot: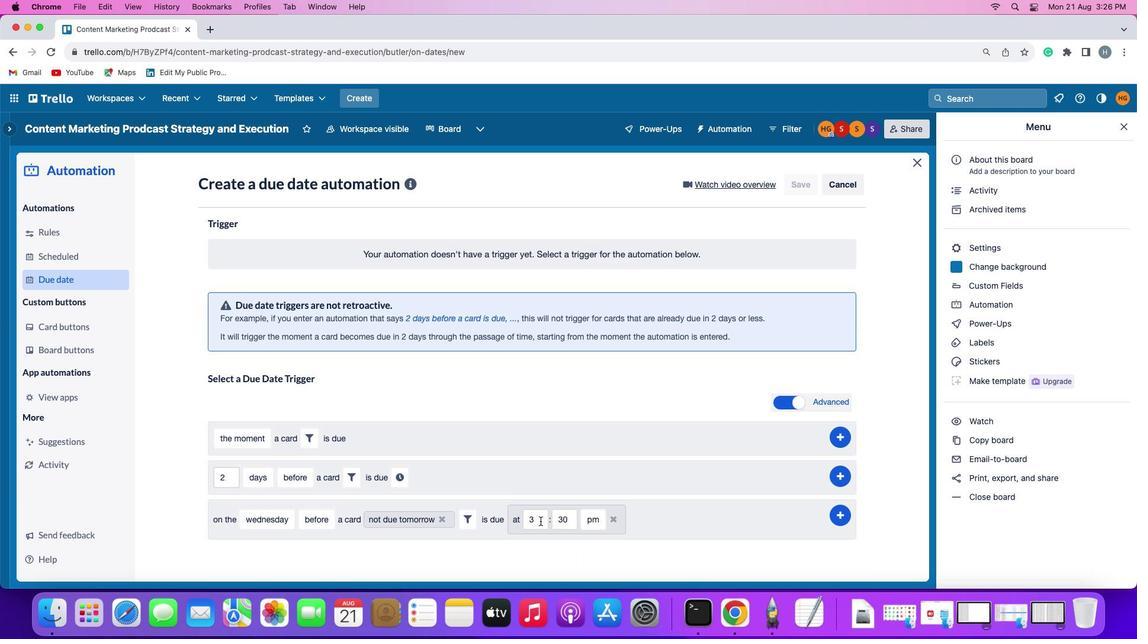 
Action: Mouse pressed left at (536, 518)
Screenshot: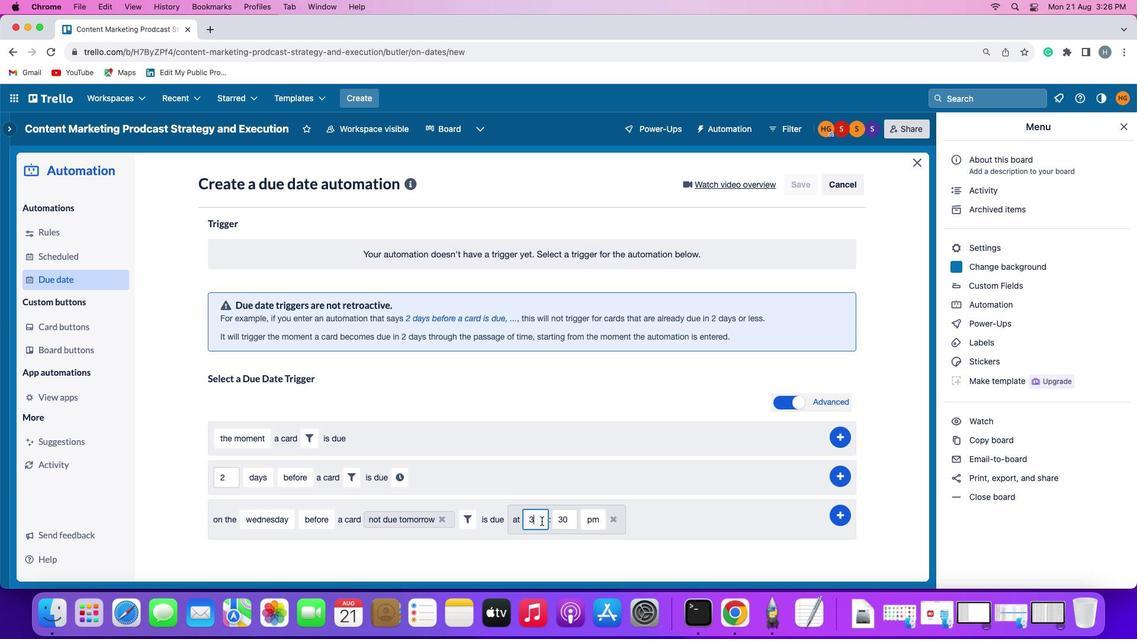 
Action: Mouse moved to (538, 519)
Screenshot: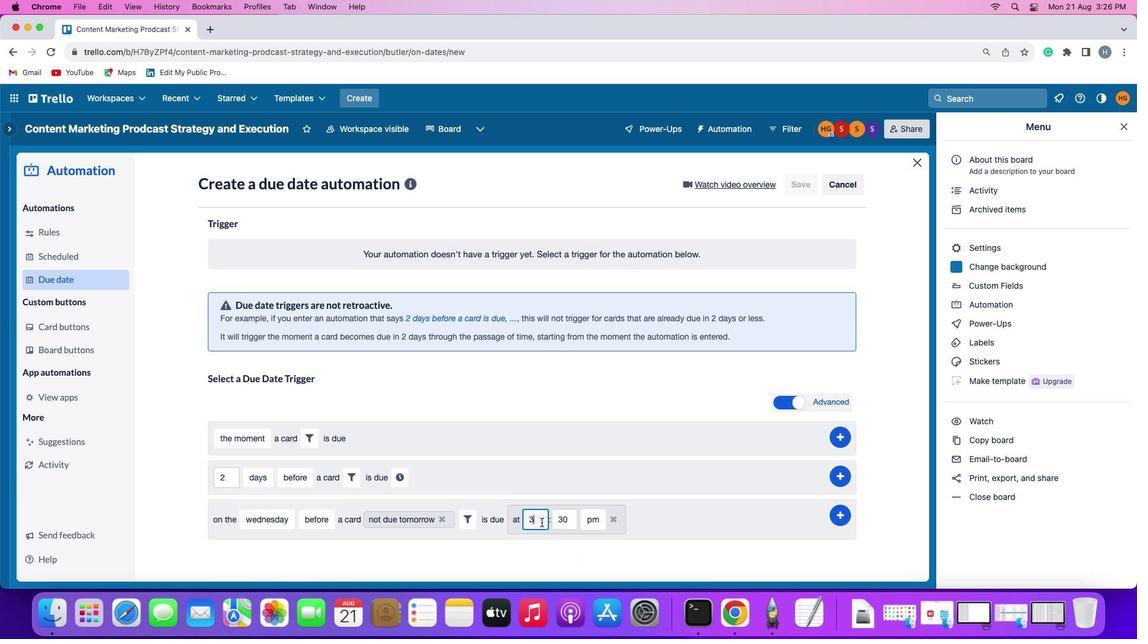 
Action: Key pressed Key.backspace'1''1'
Screenshot: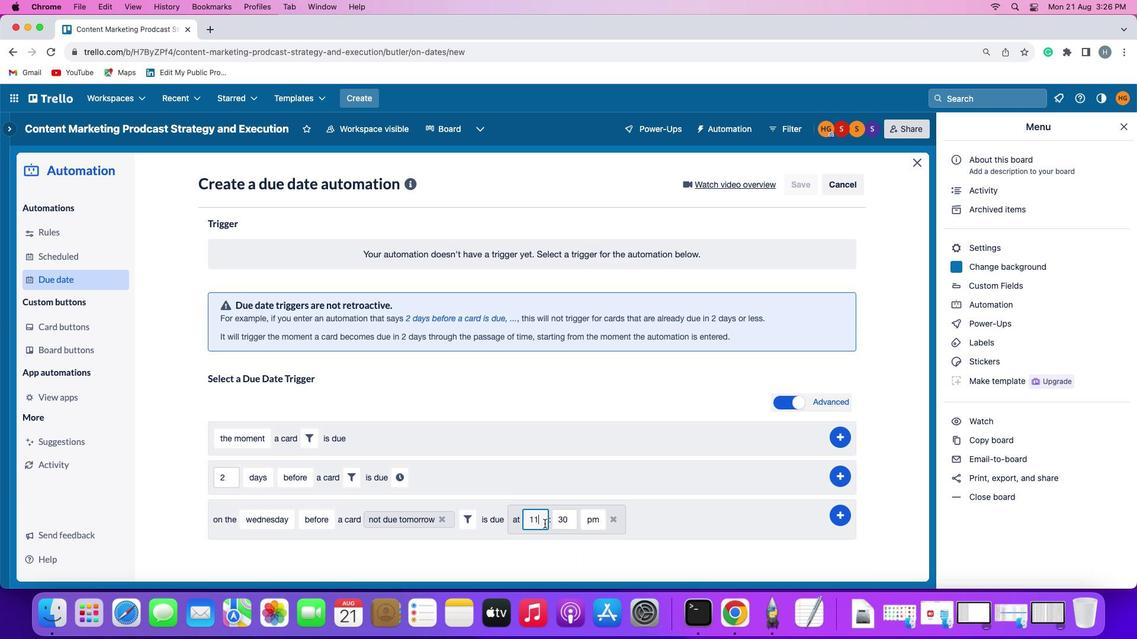 
Action: Mouse moved to (566, 514)
Screenshot: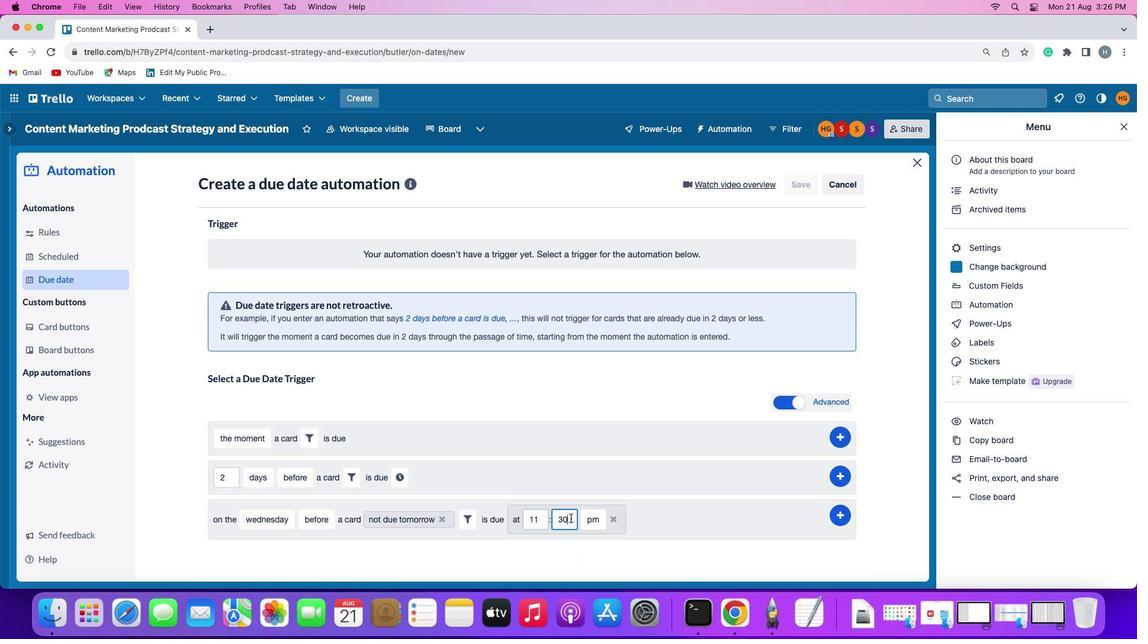 
Action: Mouse pressed left at (566, 514)
Screenshot: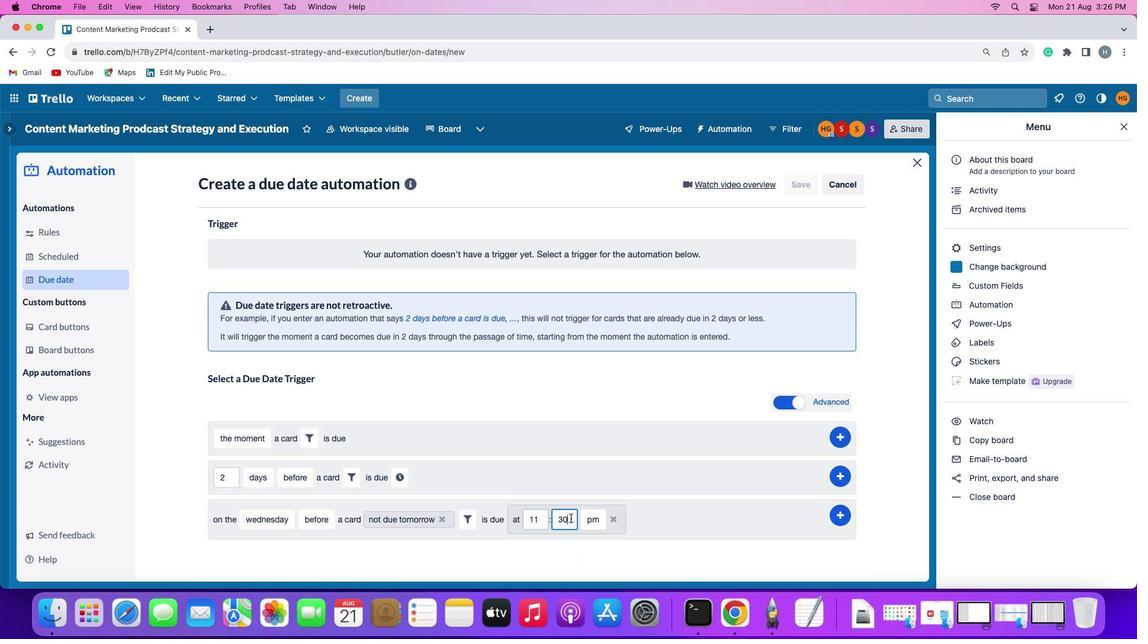 
Action: Key pressed Key.backspace
Screenshot: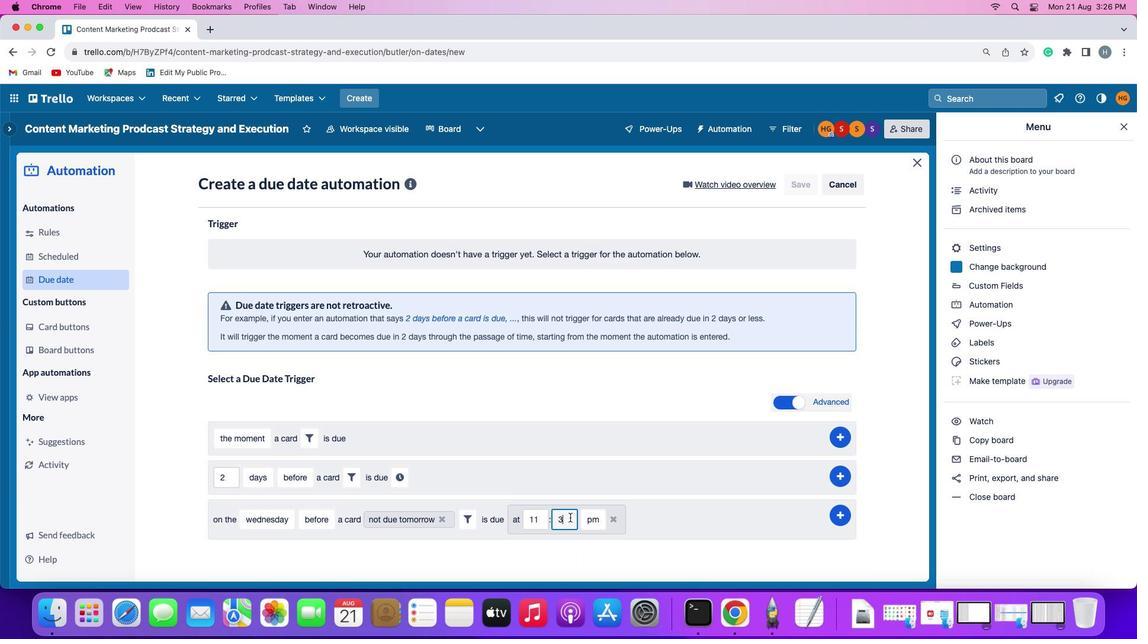 
Action: Mouse moved to (565, 514)
Screenshot: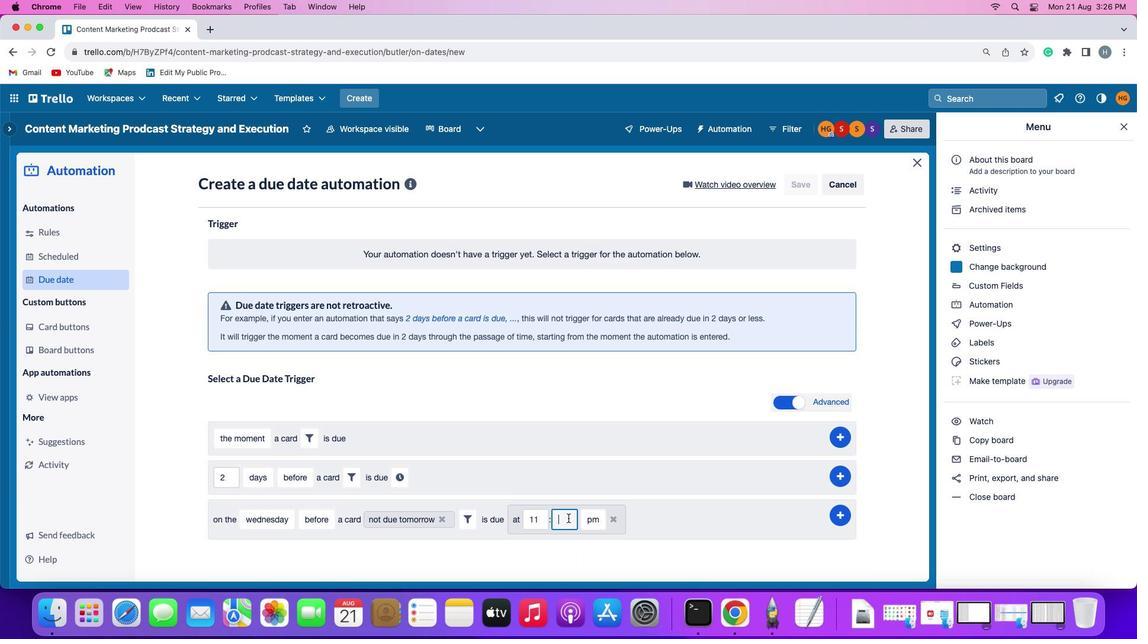 
Action: Key pressed Key.backspace
Screenshot: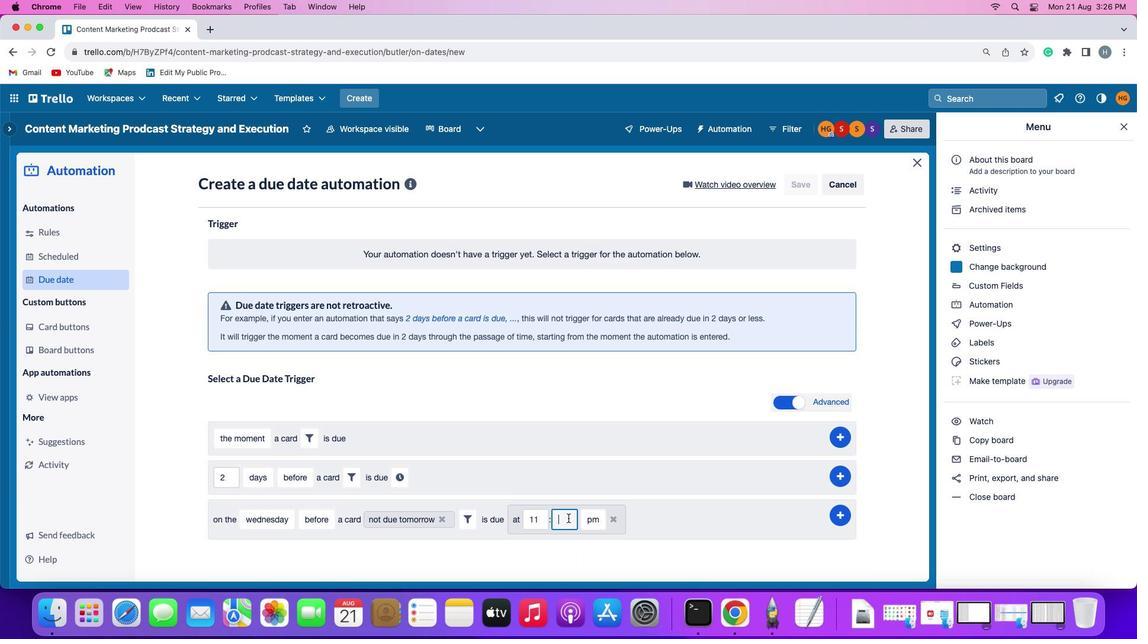 
Action: Mouse moved to (563, 514)
Screenshot: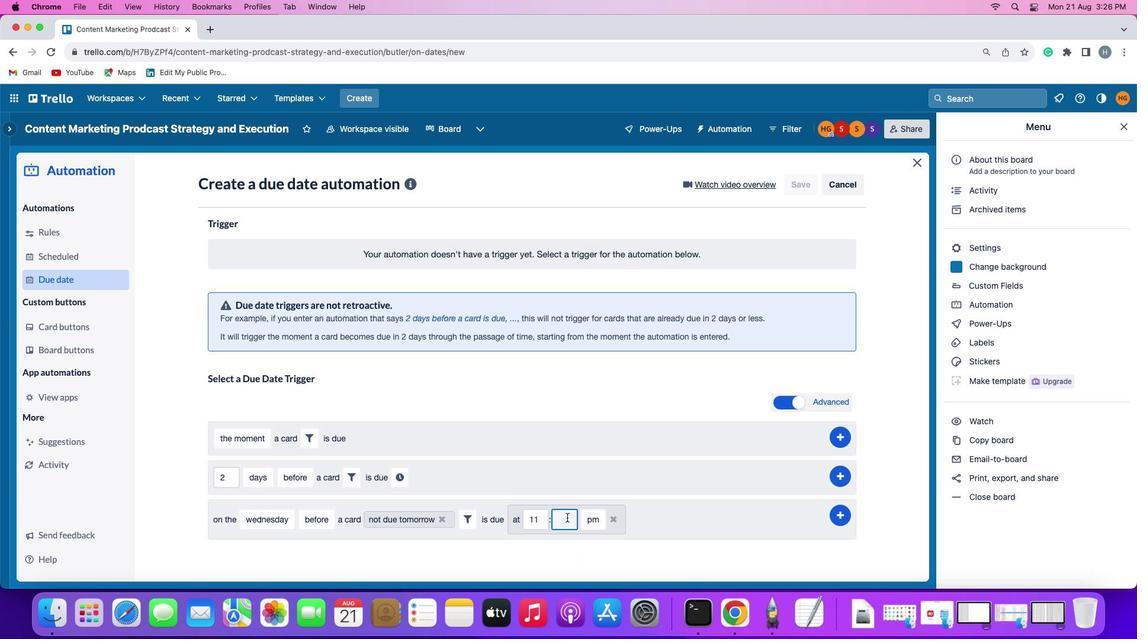 
Action: Key pressed '0''0'
Screenshot: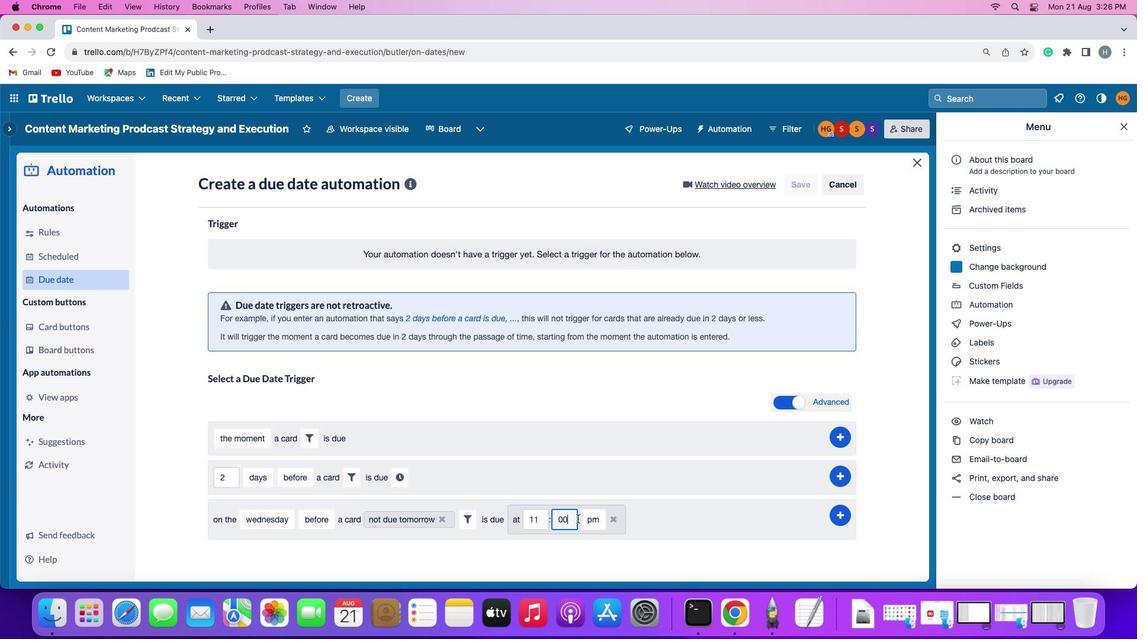 
Action: Mouse moved to (585, 516)
Screenshot: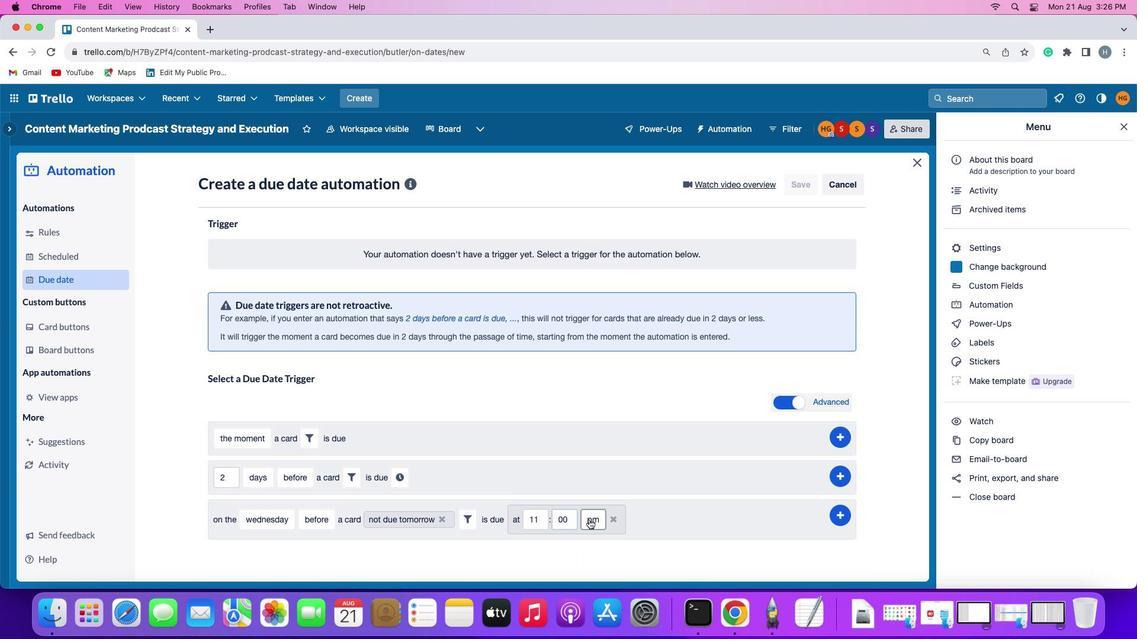 
Action: Mouse pressed left at (585, 516)
Screenshot: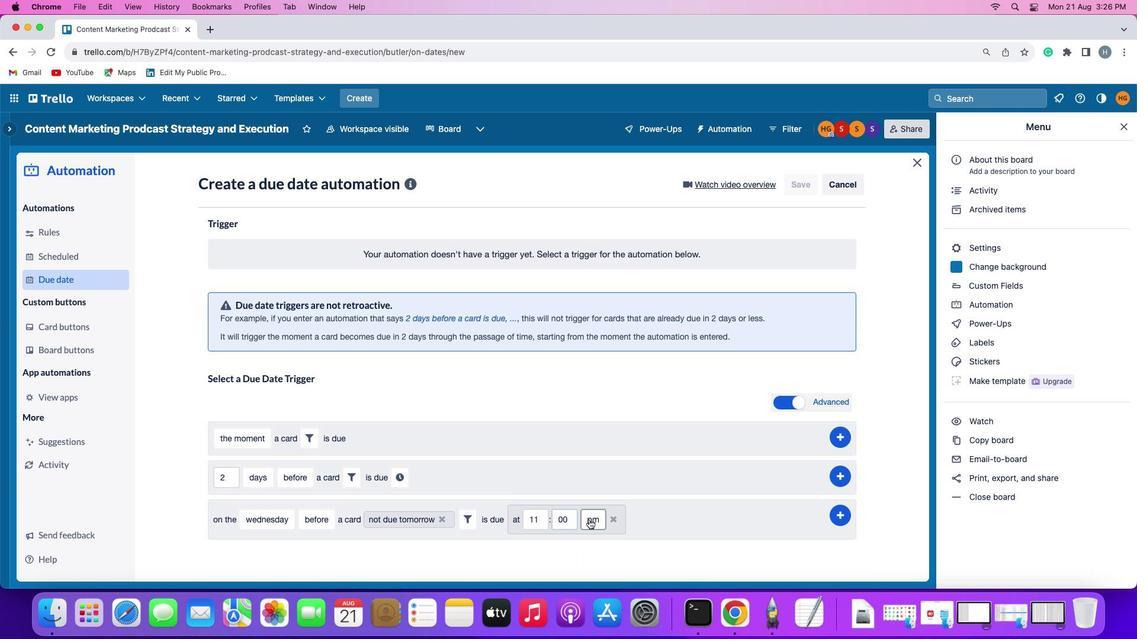 
Action: Mouse moved to (586, 530)
Screenshot: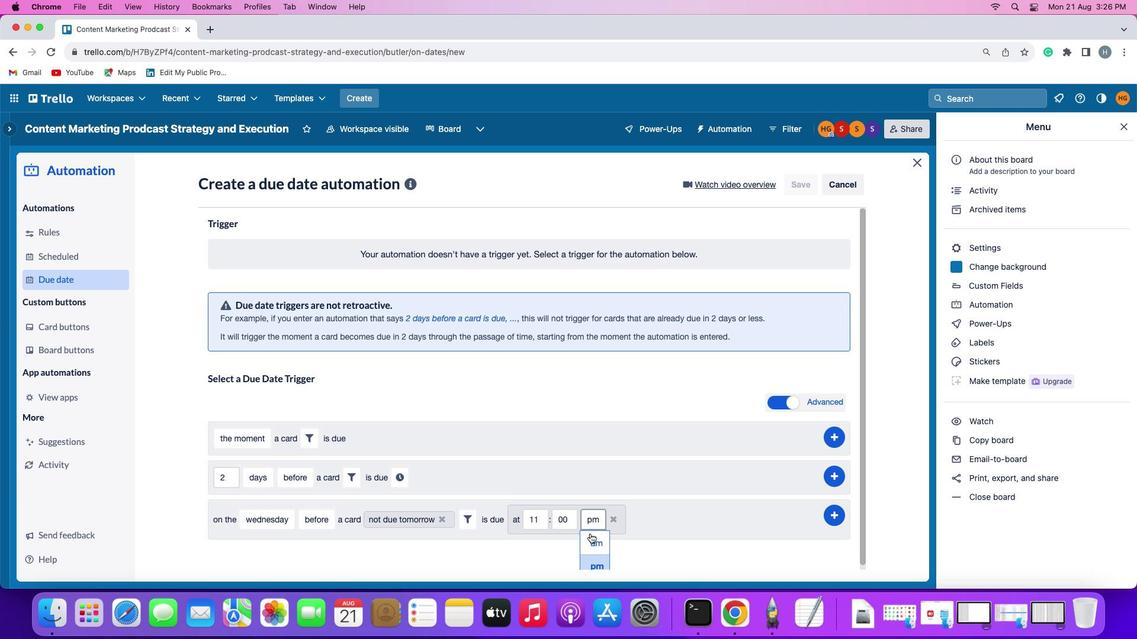 
Action: Mouse pressed left at (586, 530)
Screenshot: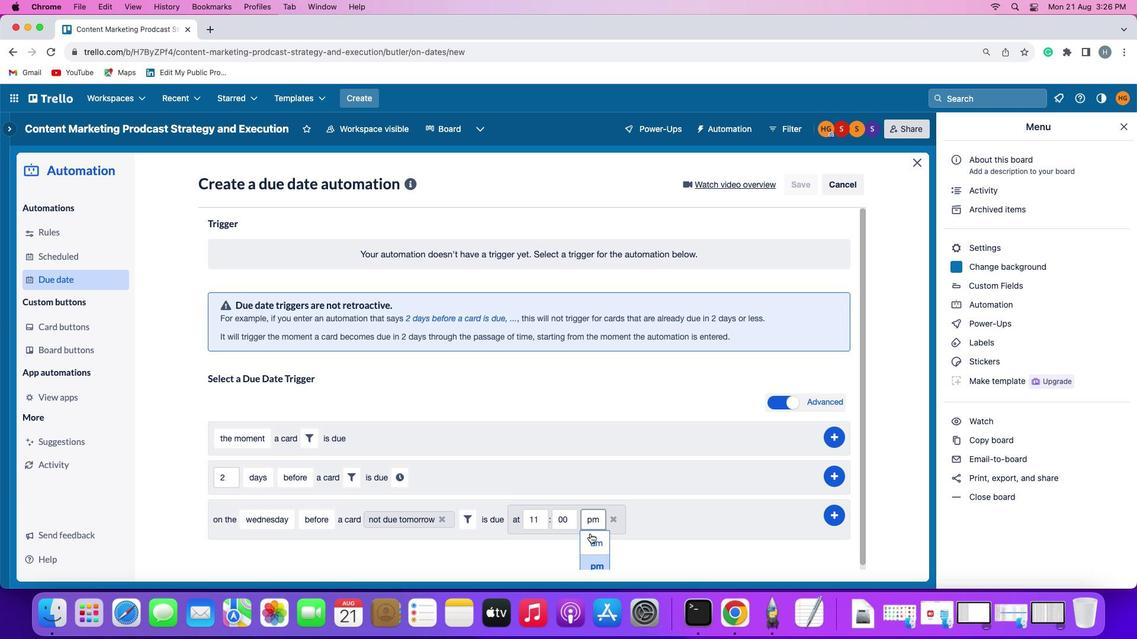 
Action: Mouse moved to (836, 511)
Screenshot: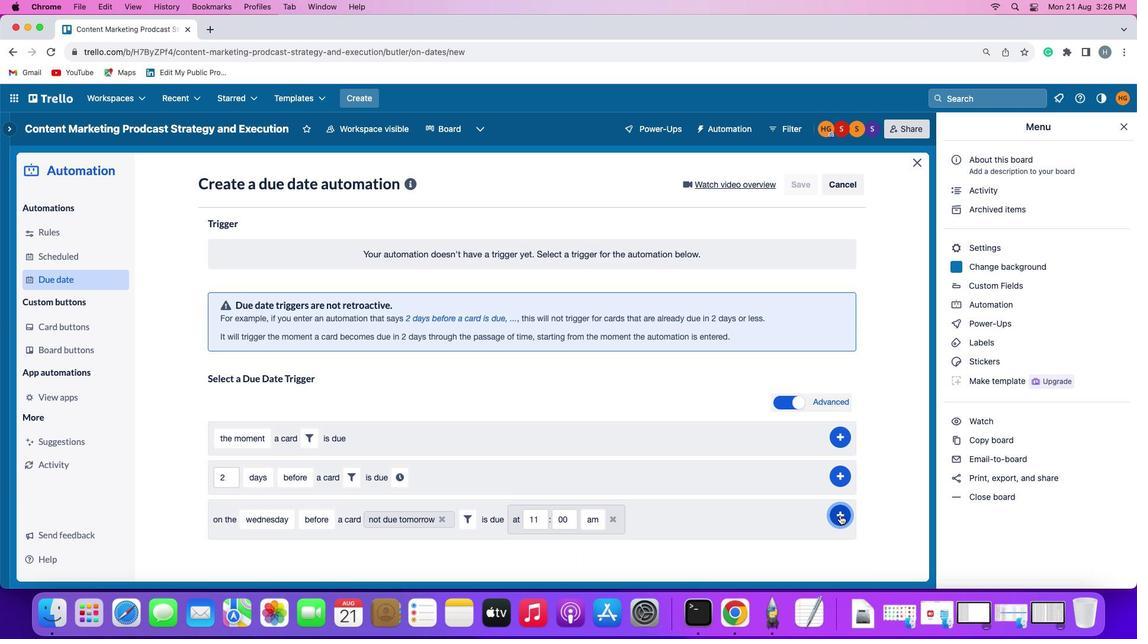 
Action: Mouse pressed left at (836, 511)
Screenshot: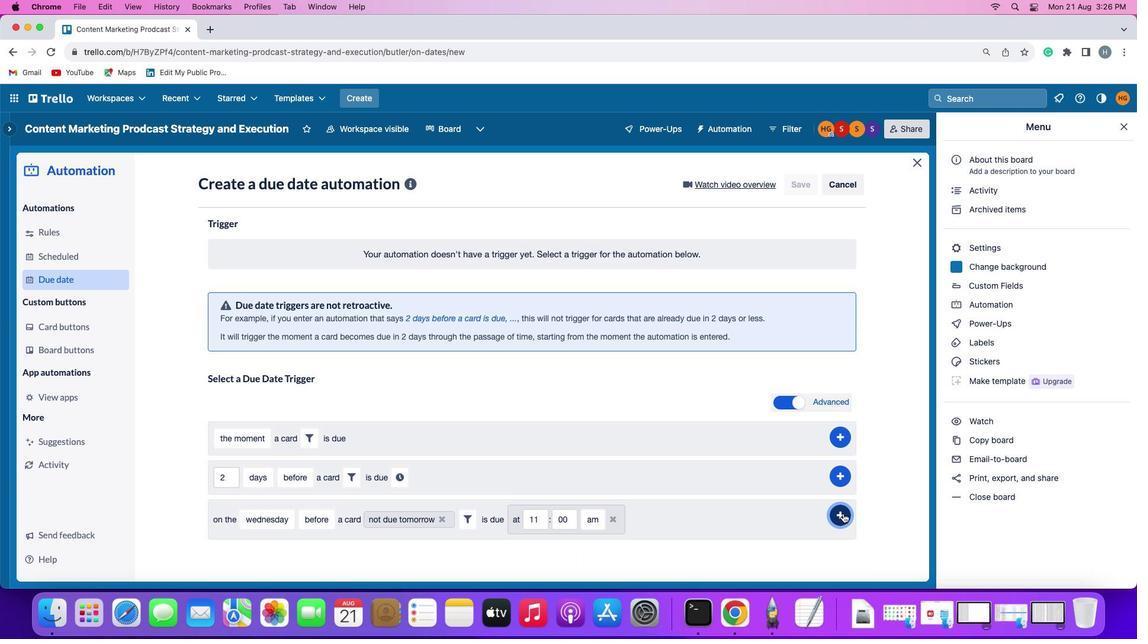 
Action: Mouse moved to (875, 448)
Screenshot: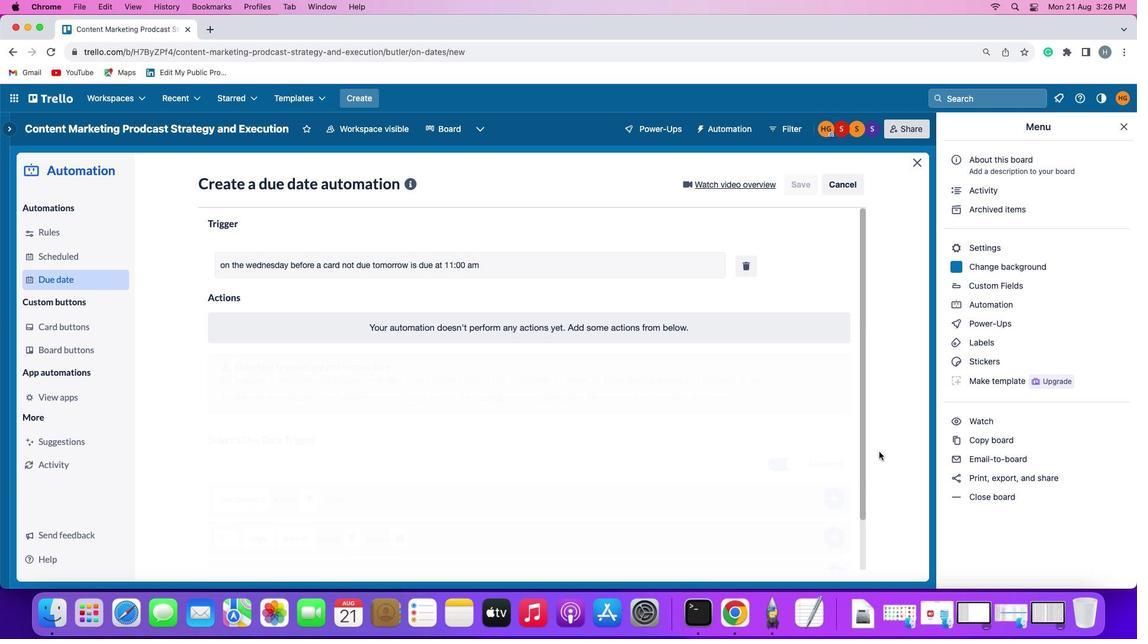 
